 Task: For heading Use Pacifico.  font size for heading20,  'Change the font style of data to'Pacifico and font size to 12,  Change the alignment of both headline & data to Align center.  In the sheet   Synergy Sales   book
Action: Mouse moved to (37, 185)
Screenshot: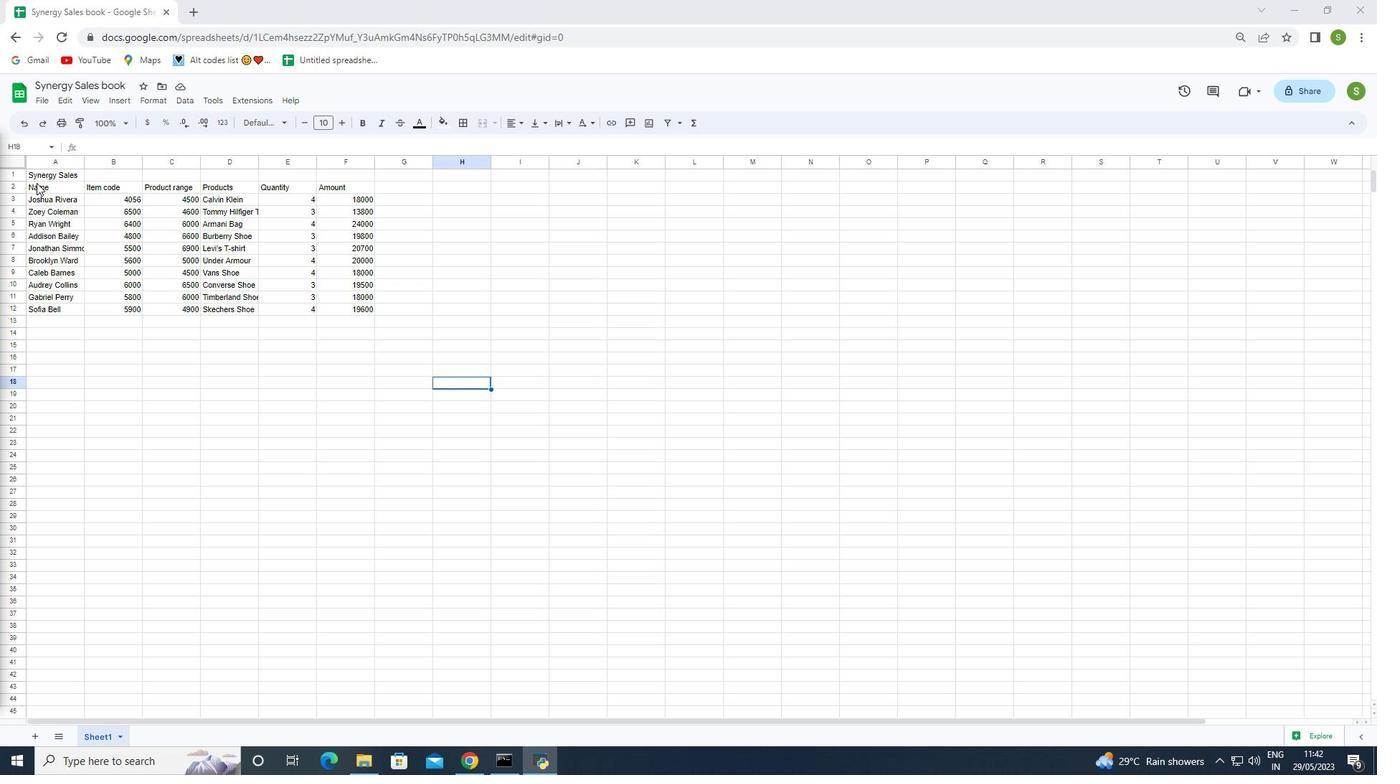 
Action: Mouse pressed left at (37, 185)
Screenshot: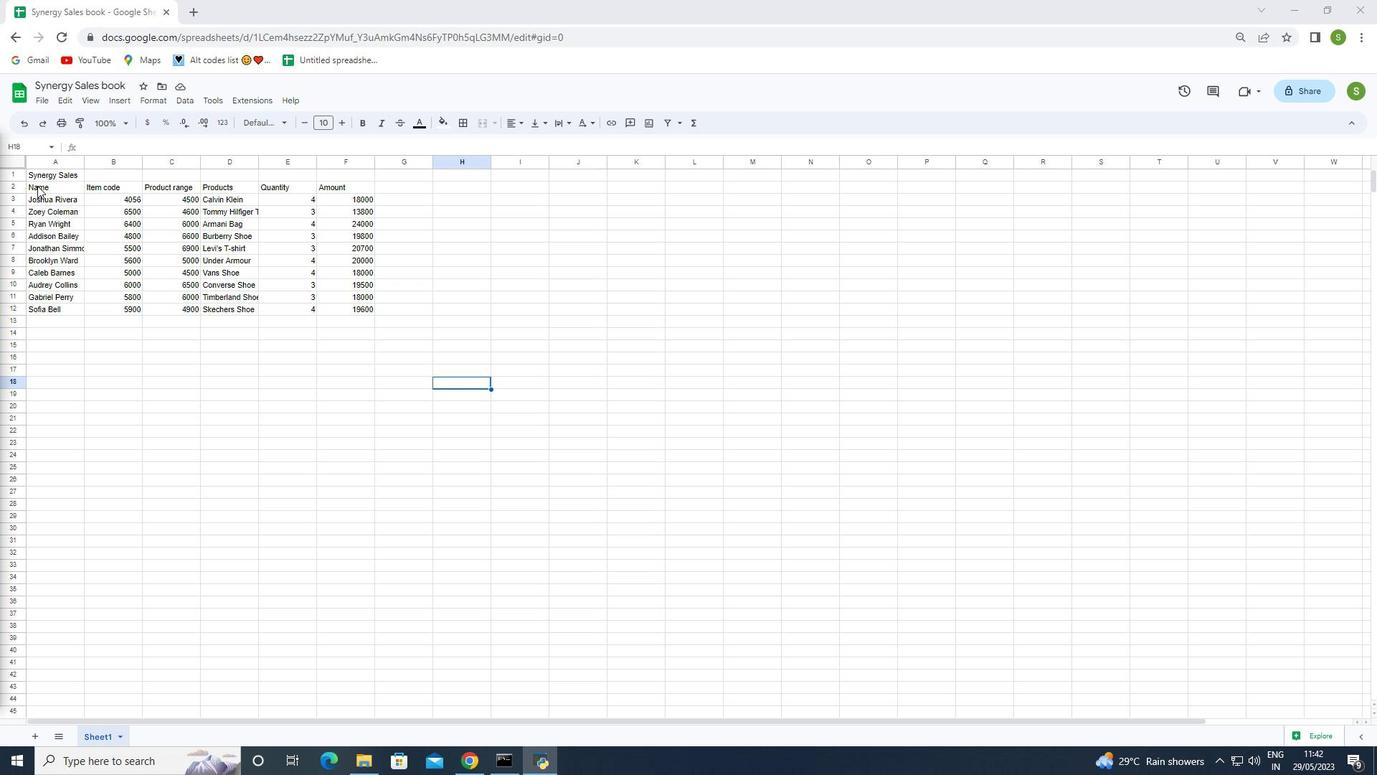 
Action: Mouse moved to (265, 127)
Screenshot: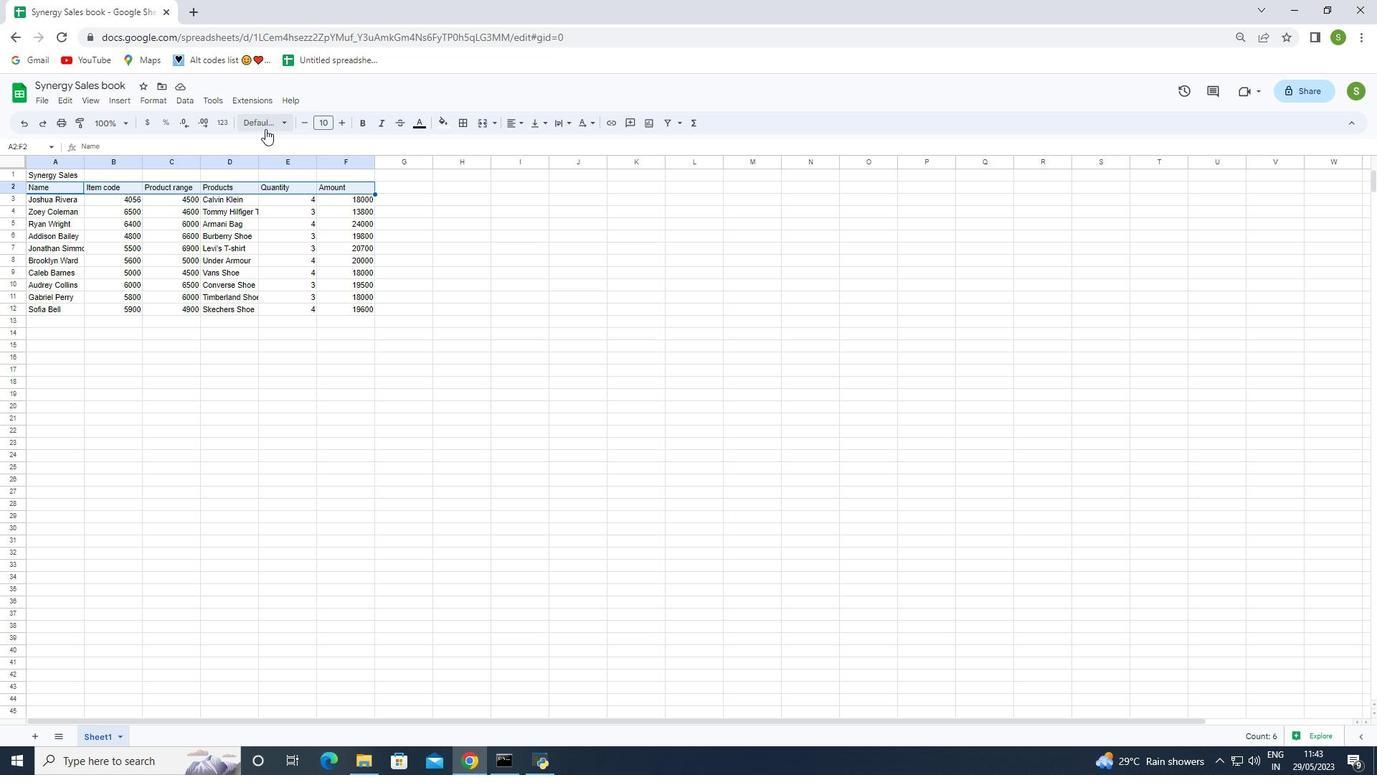 
Action: Mouse pressed left at (265, 127)
Screenshot: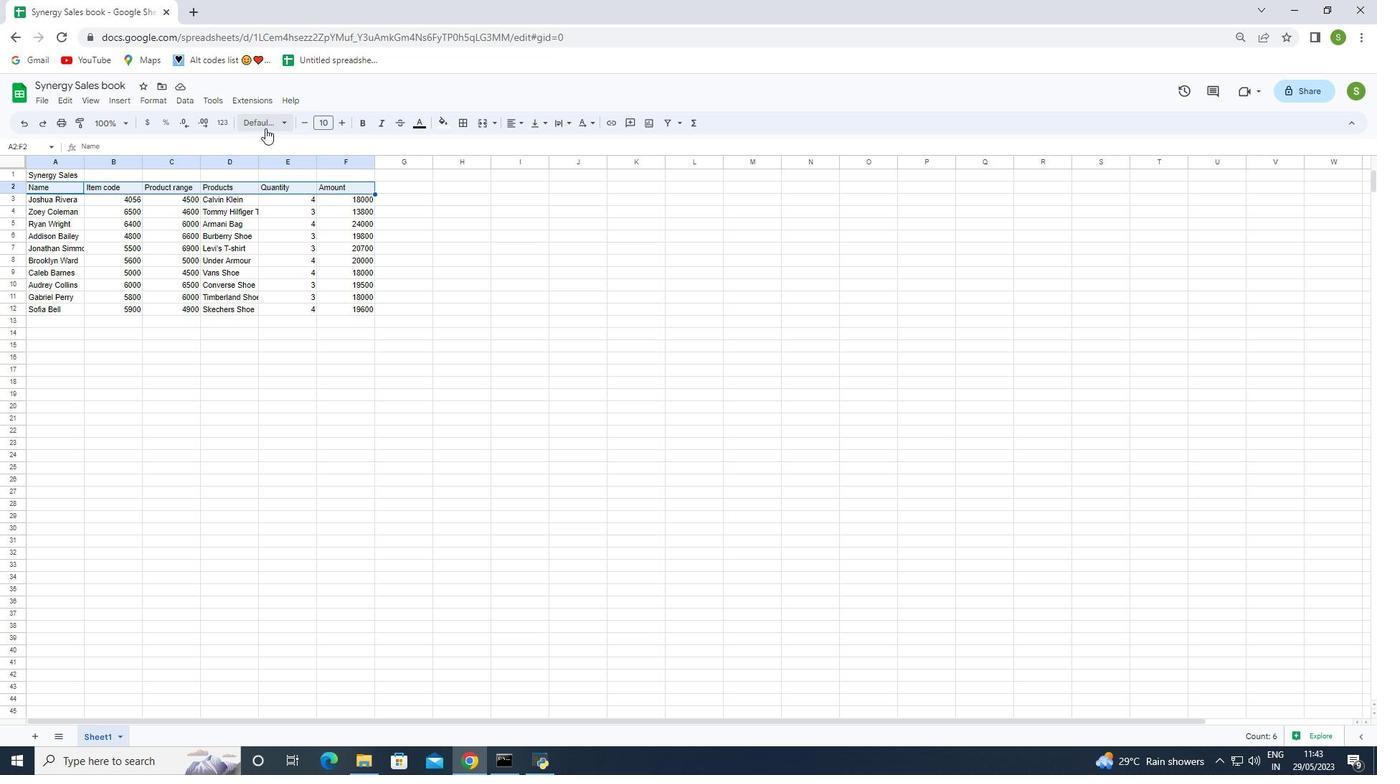 
Action: Mouse moved to (278, 279)
Screenshot: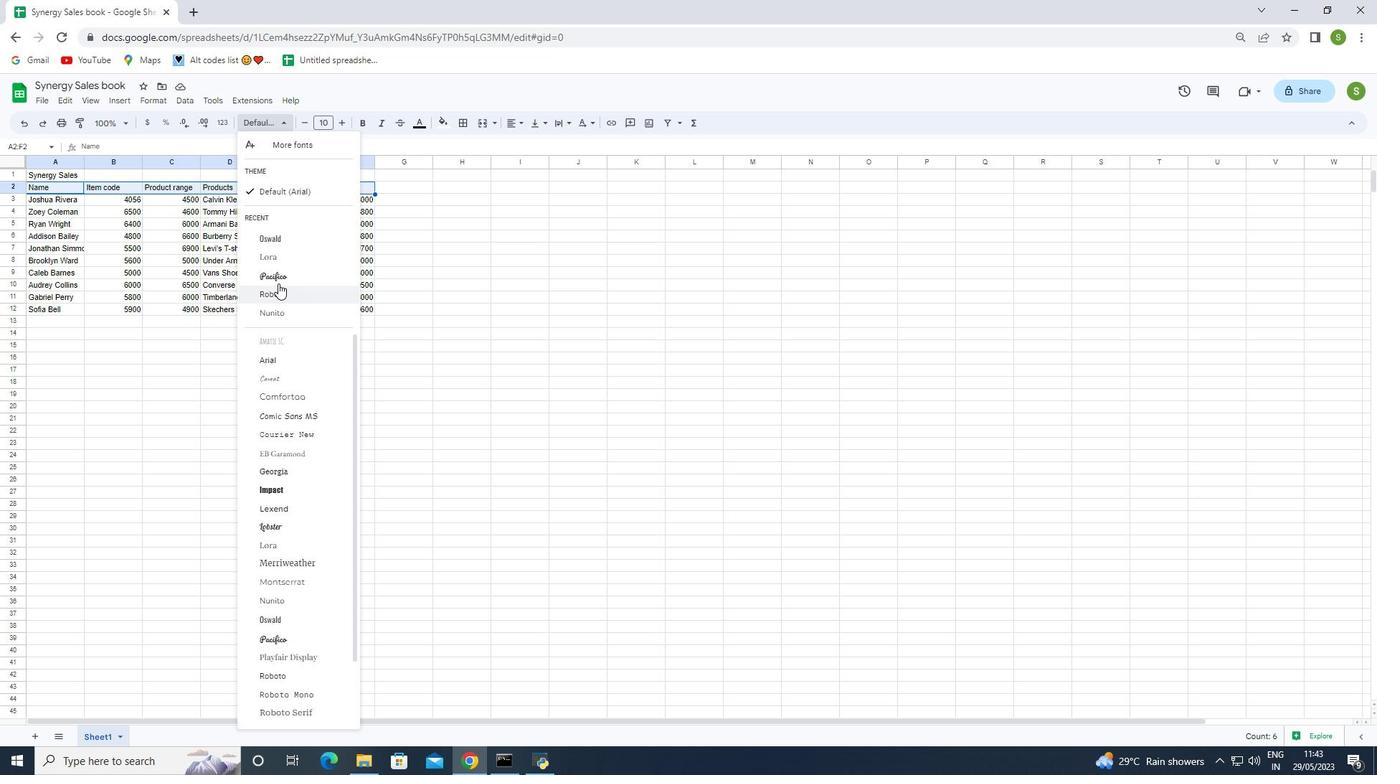 
Action: Mouse pressed left at (278, 279)
Screenshot: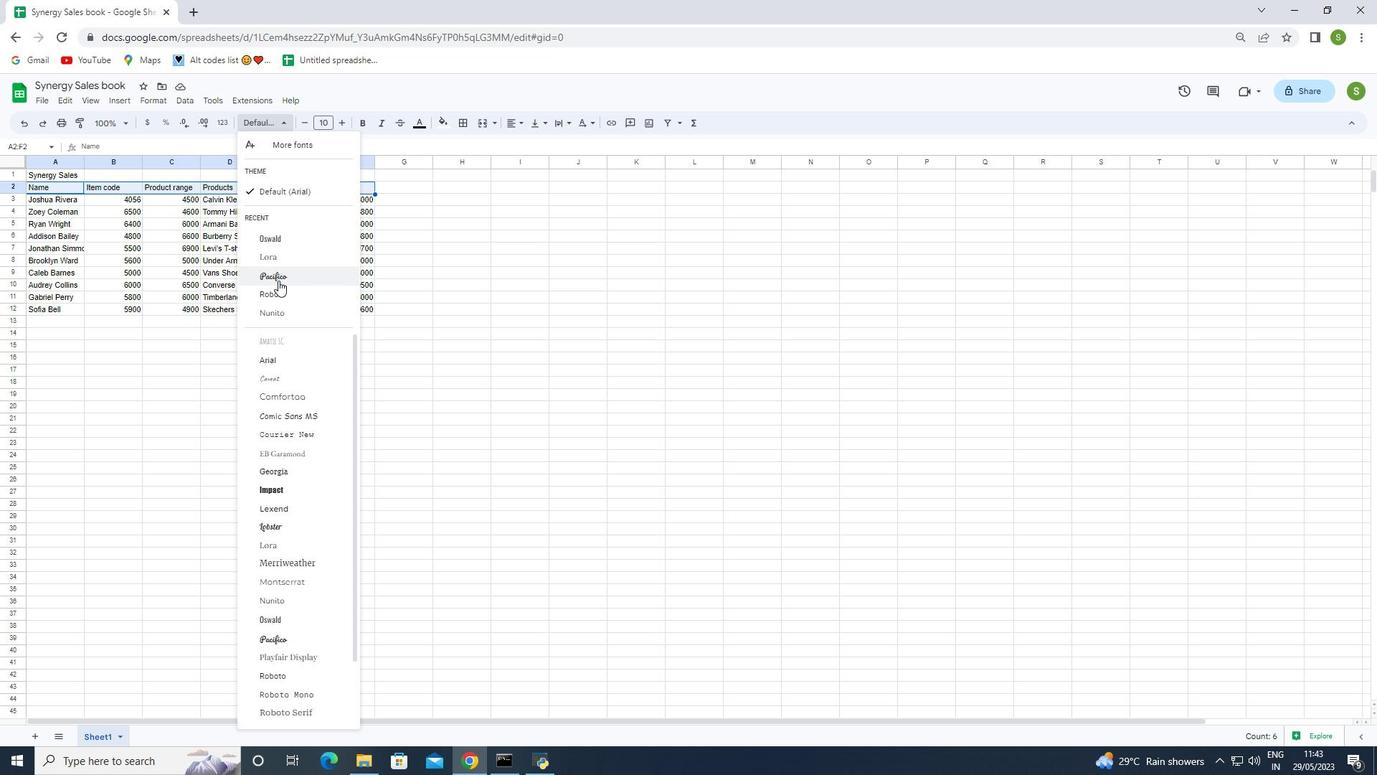 
Action: Mouse moved to (343, 121)
Screenshot: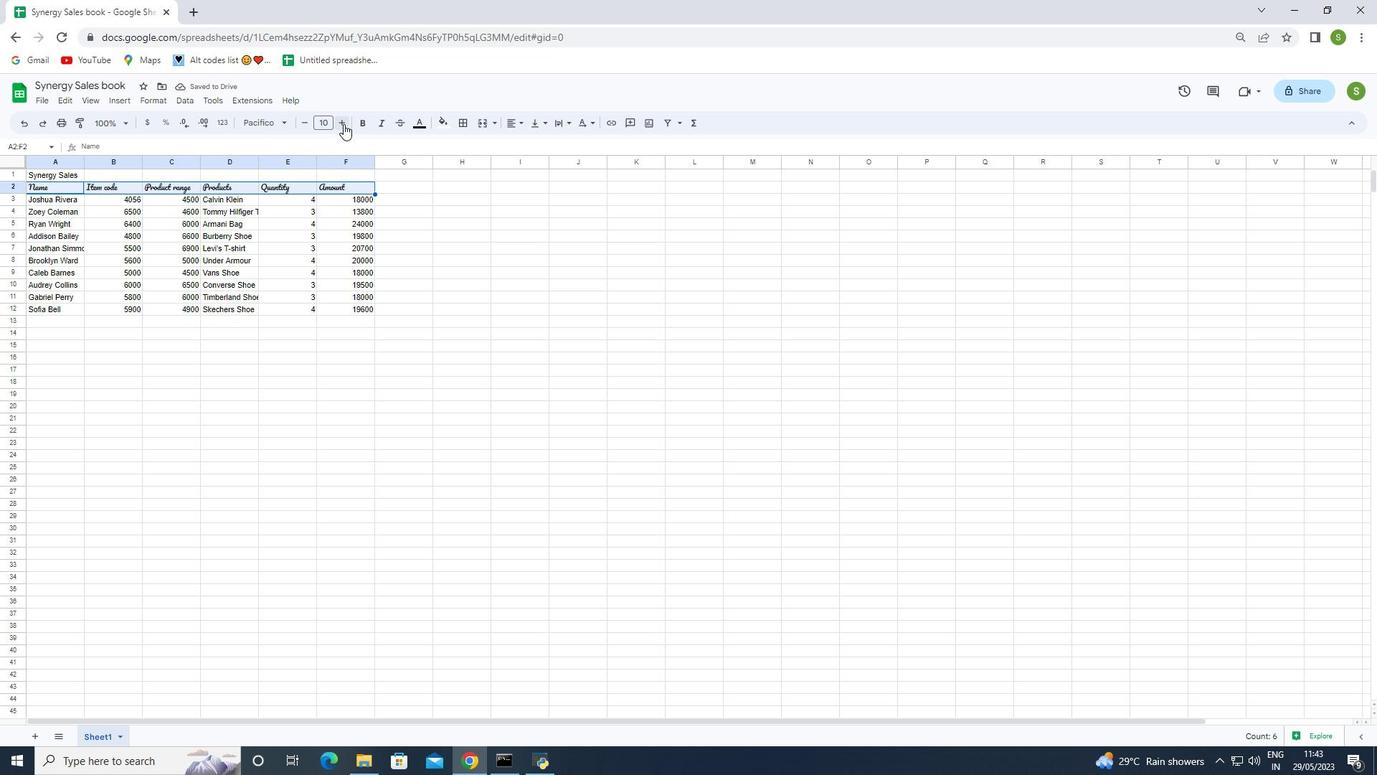 
Action: Mouse pressed left at (343, 121)
Screenshot: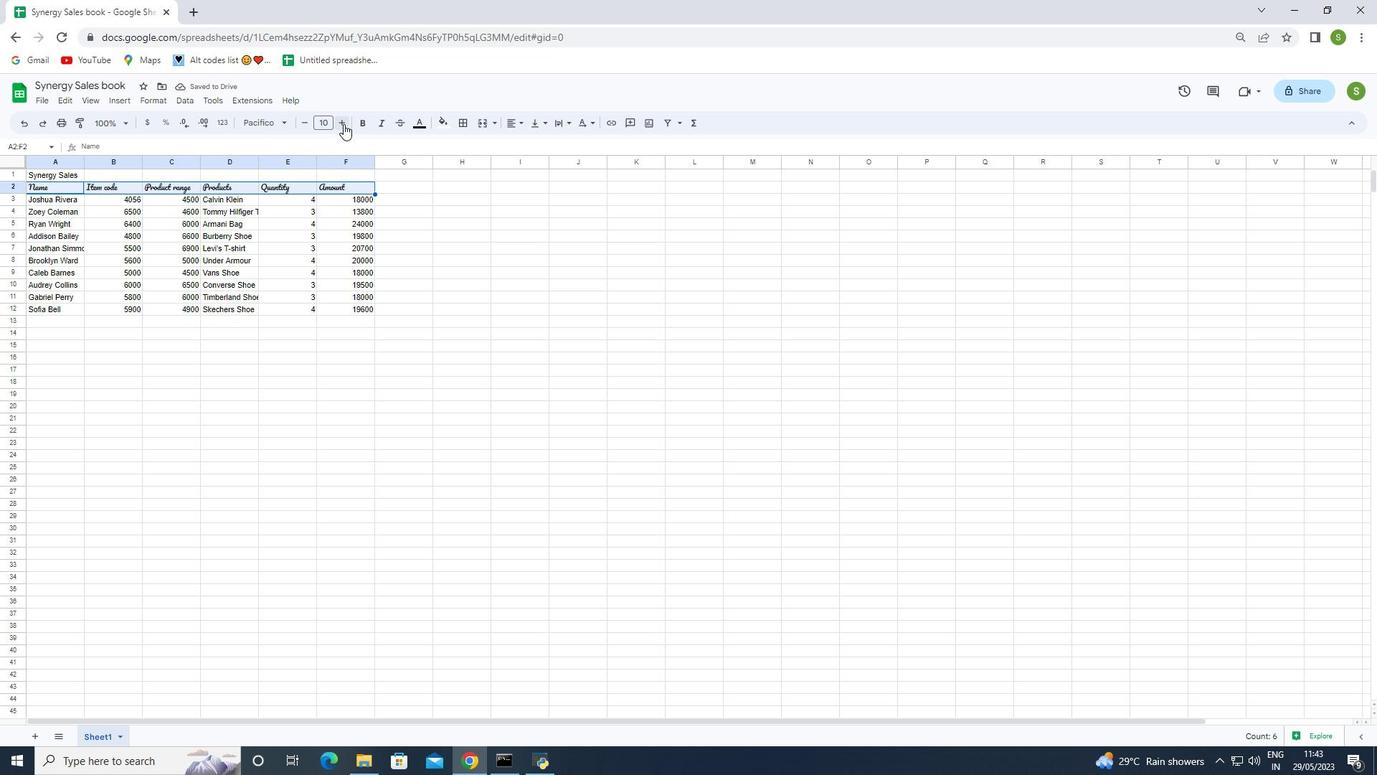 
Action: Mouse pressed left at (343, 121)
Screenshot: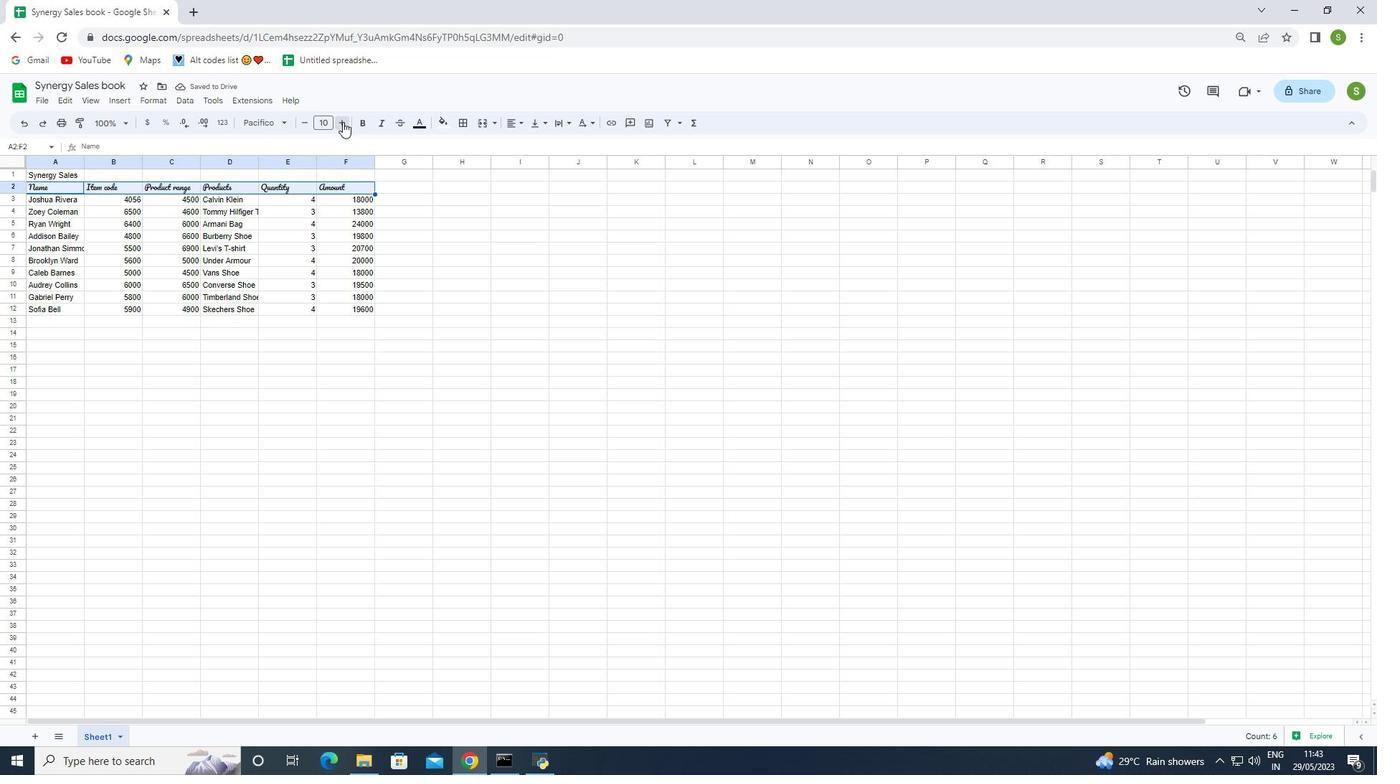 
Action: Mouse pressed left at (343, 121)
Screenshot: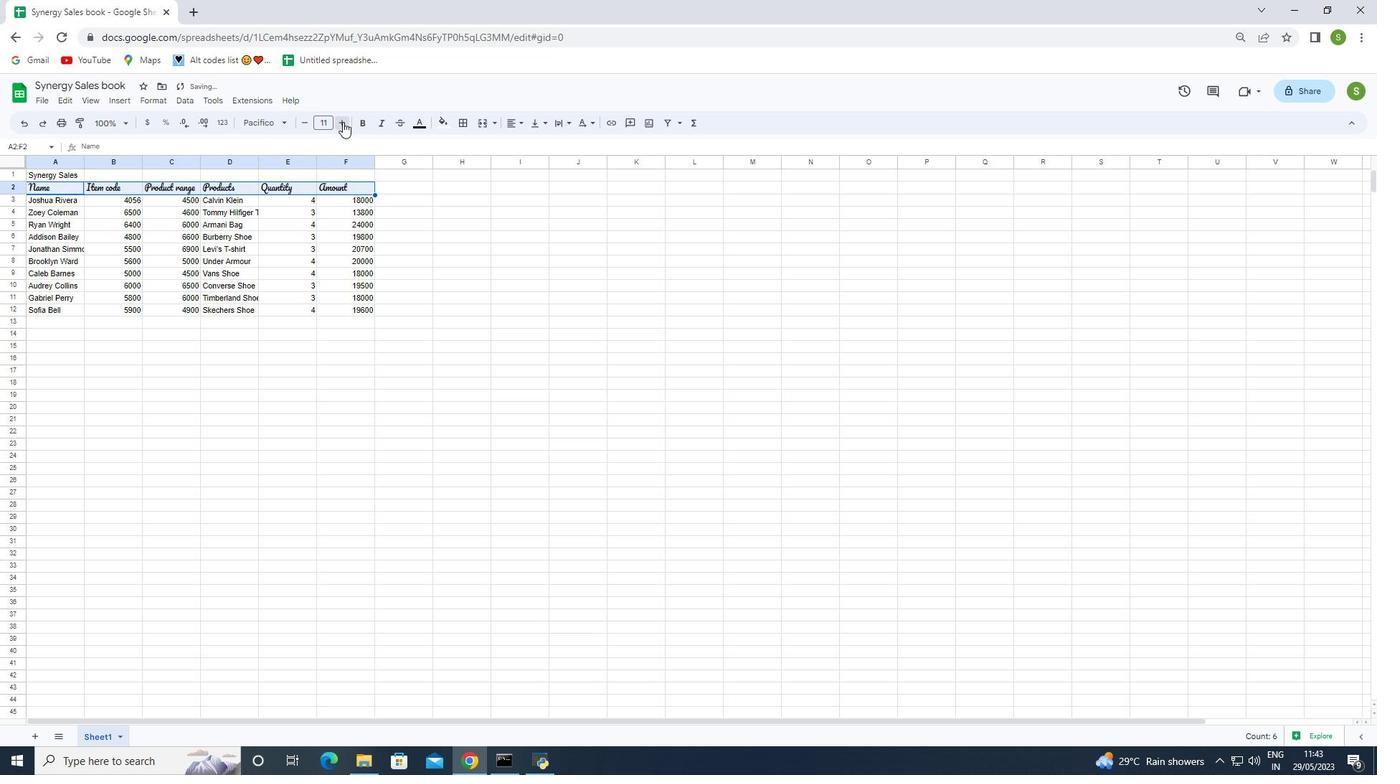 
Action: Mouse pressed left at (343, 121)
Screenshot: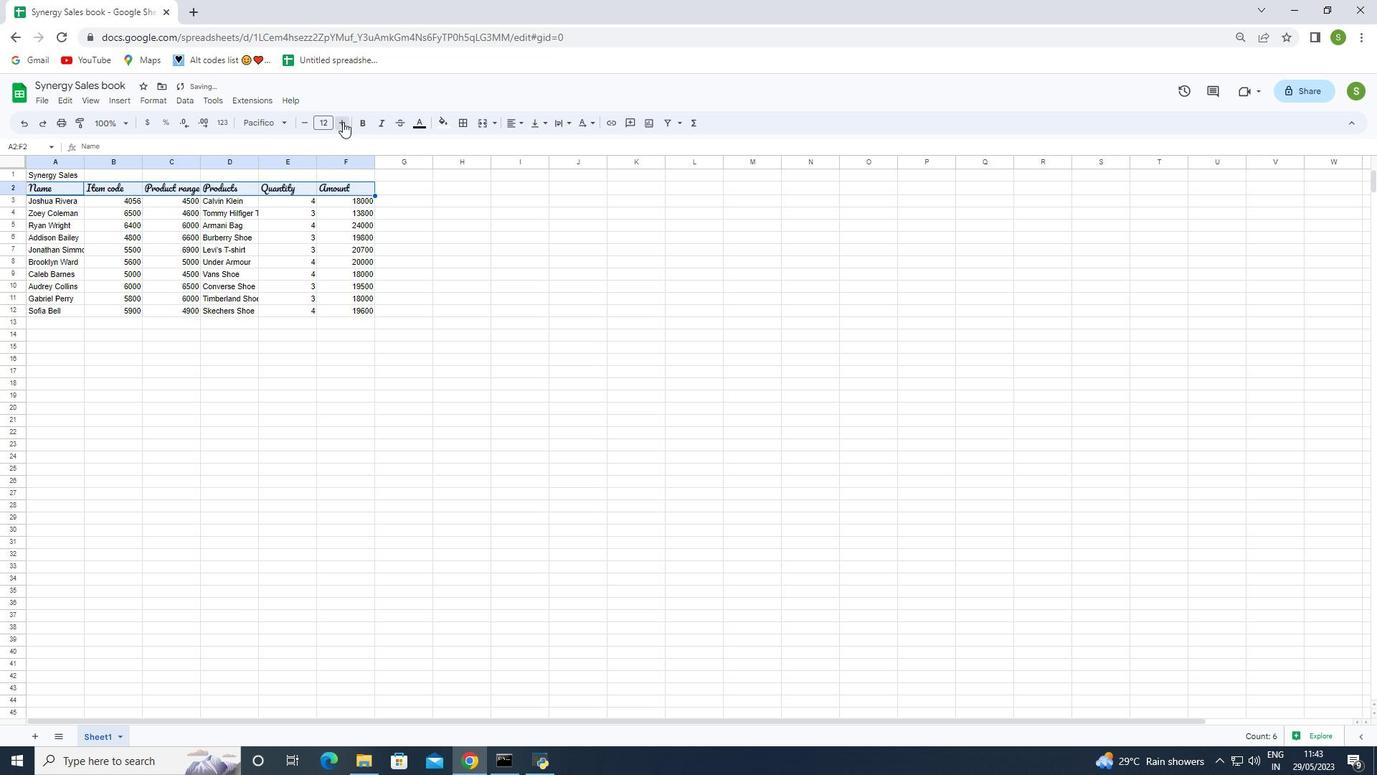
Action: Mouse pressed left at (343, 121)
Screenshot: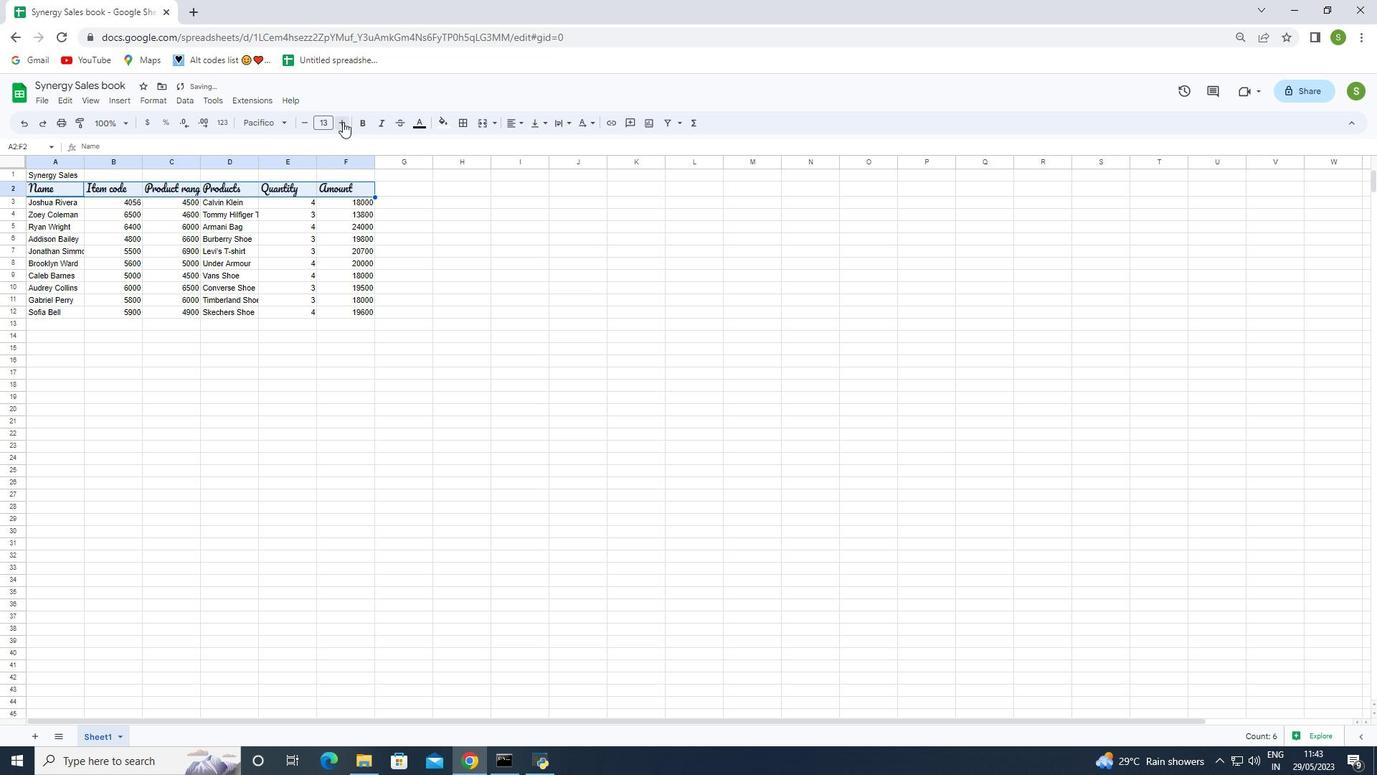 
Action: Mouse pressed left at (343, 121)
Screenshot: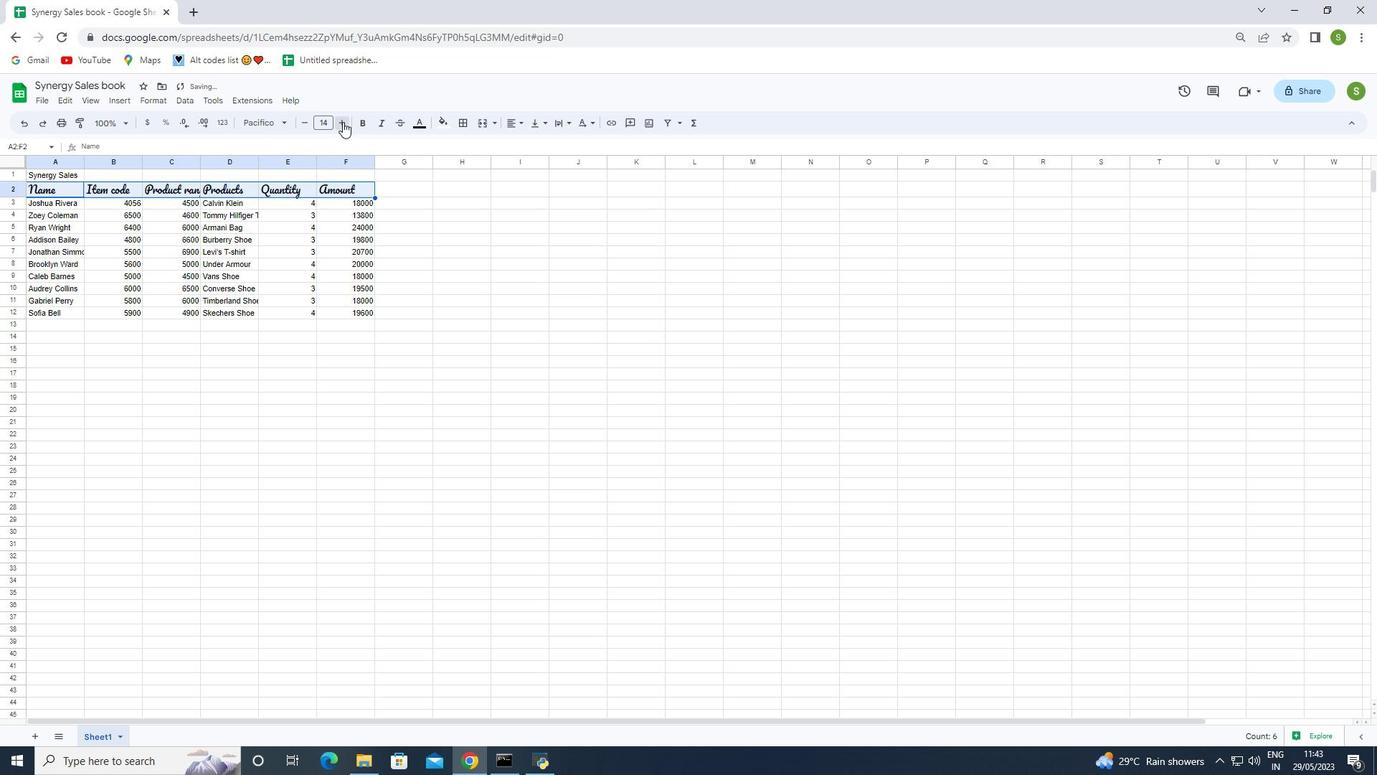 
Action: Mouse pressed left at (343, 121)
Screenshot: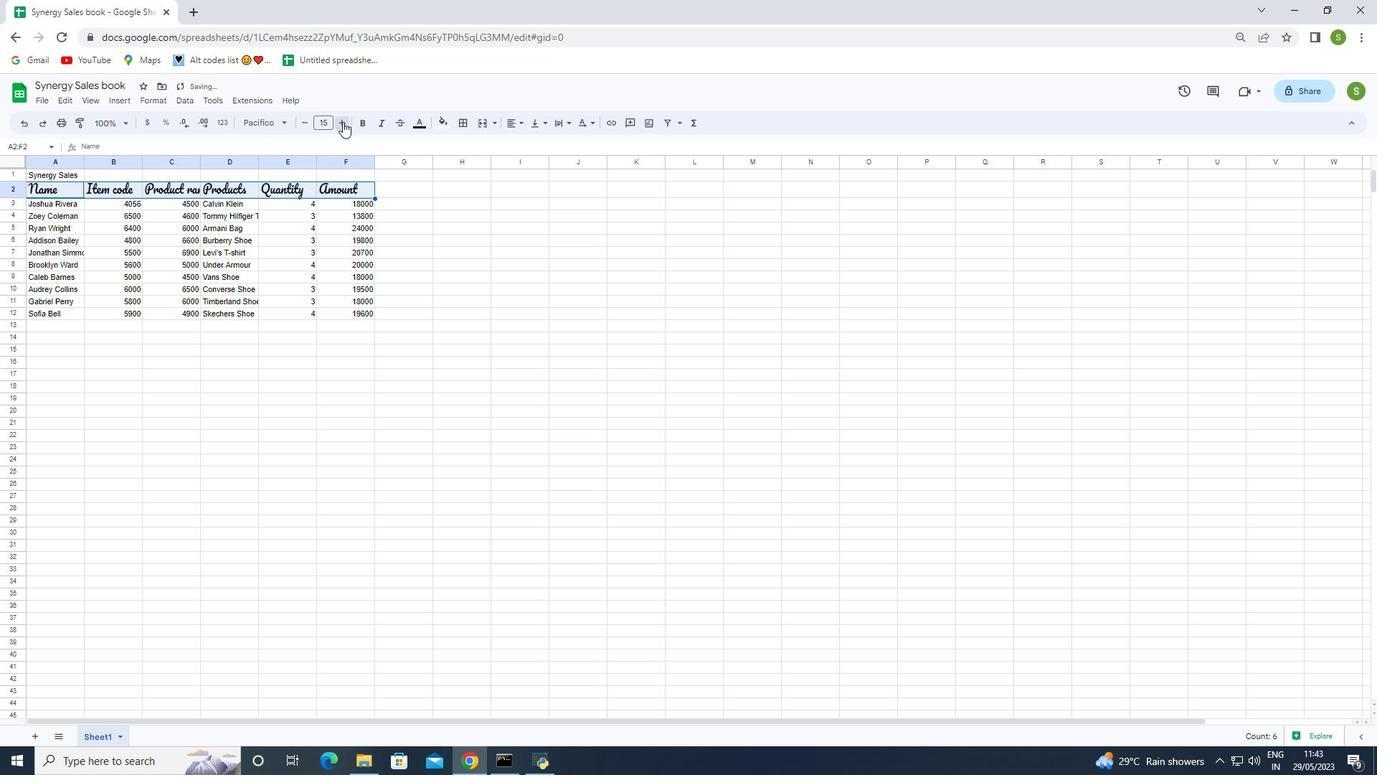 
Action: Mouse pressed left at (343, 121)
Screenshot: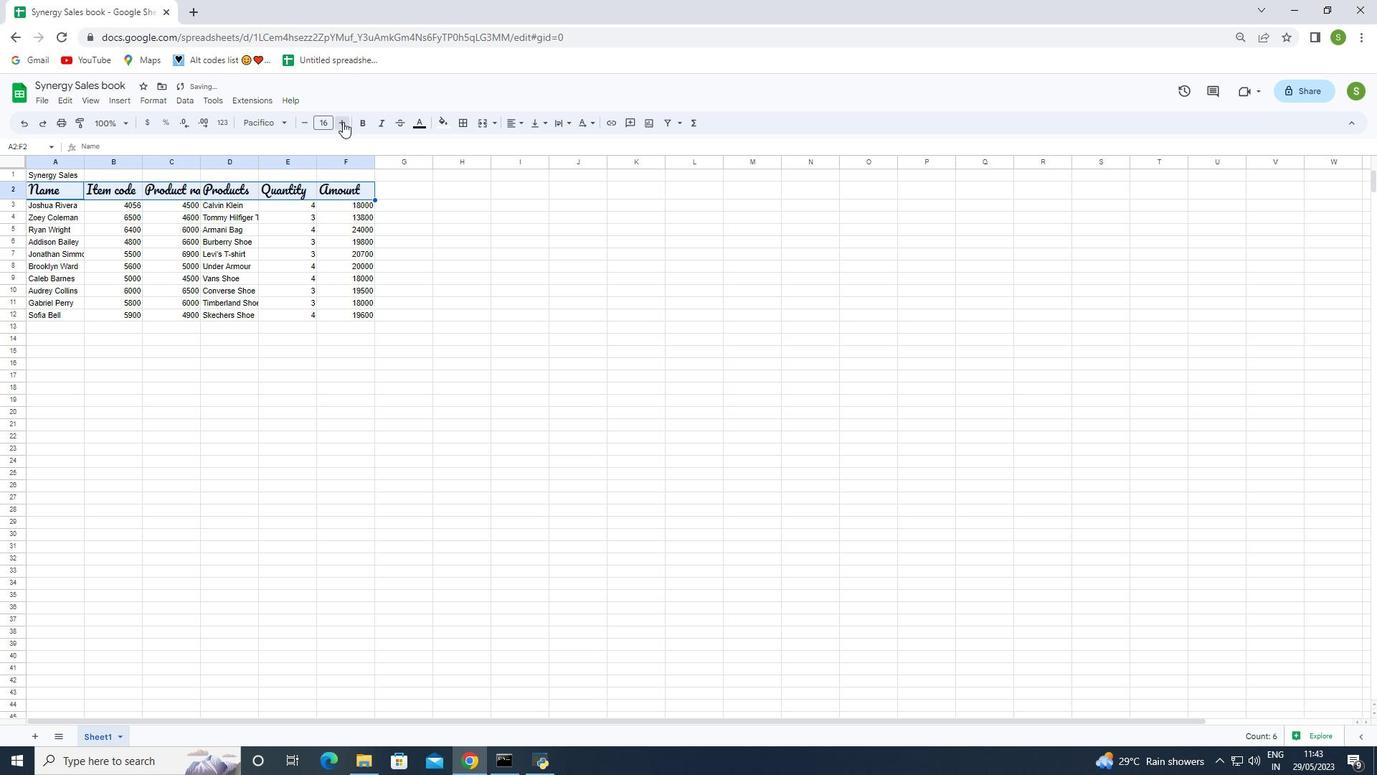 
Action: Mouse pressed left at (343, 121)
Screenshot: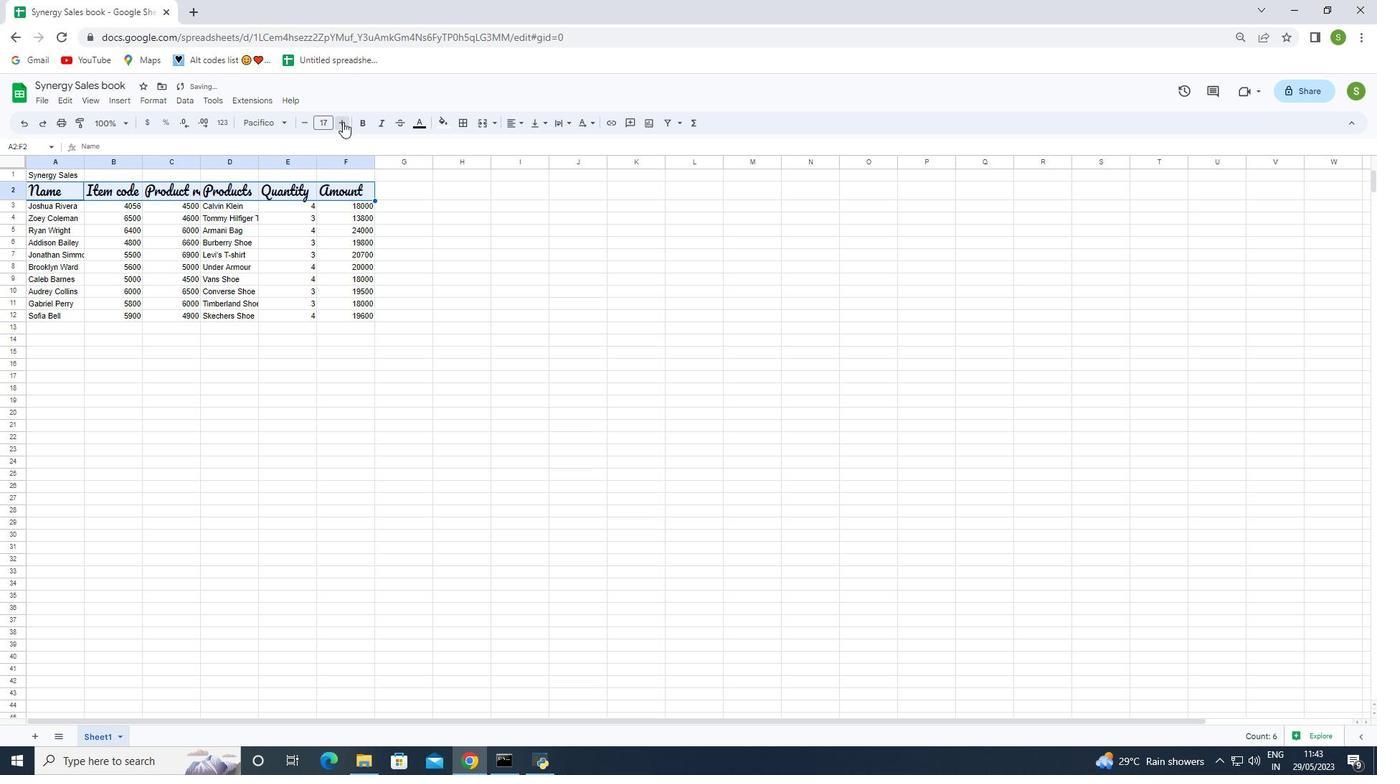
Action: Mouse pressed left at (343, 121)
Screenshot: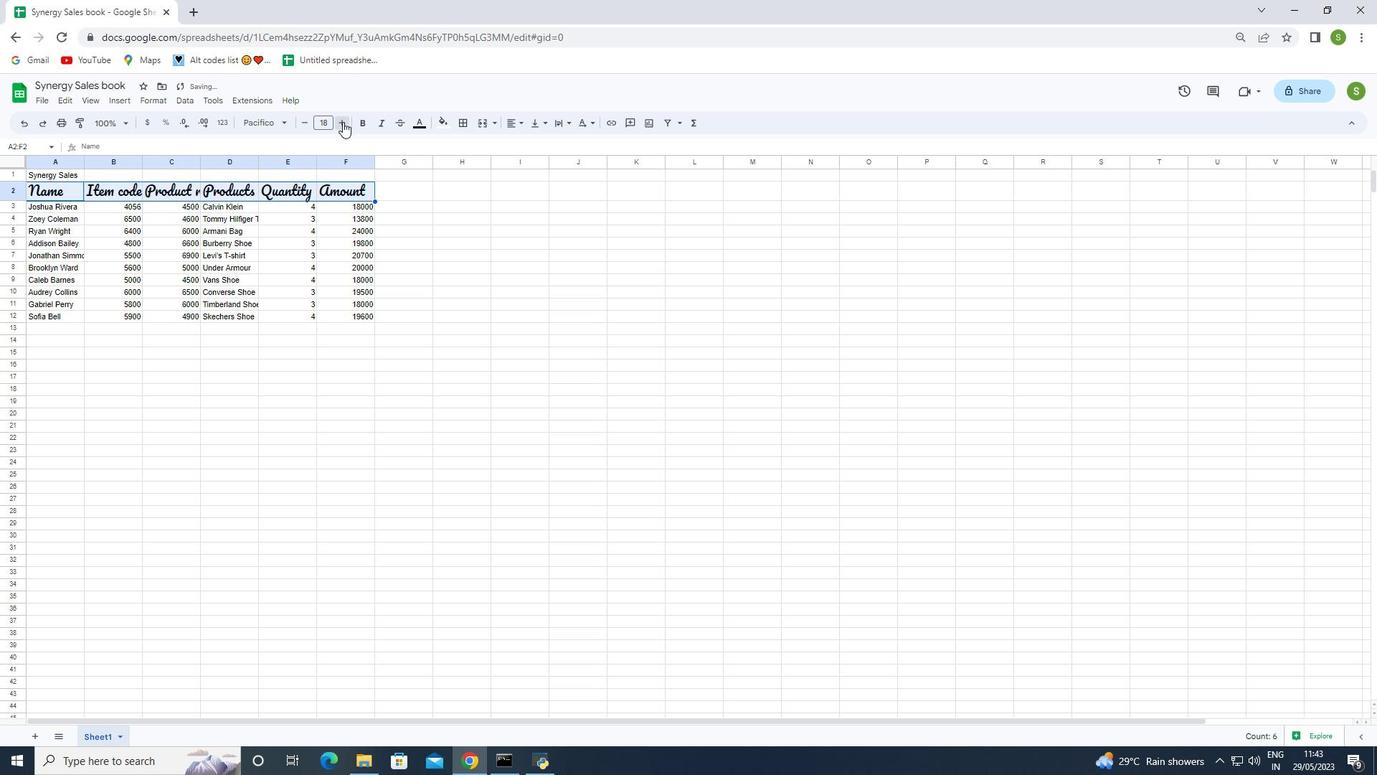 
Action: Mouse moved to (38, 210)
Screenshot: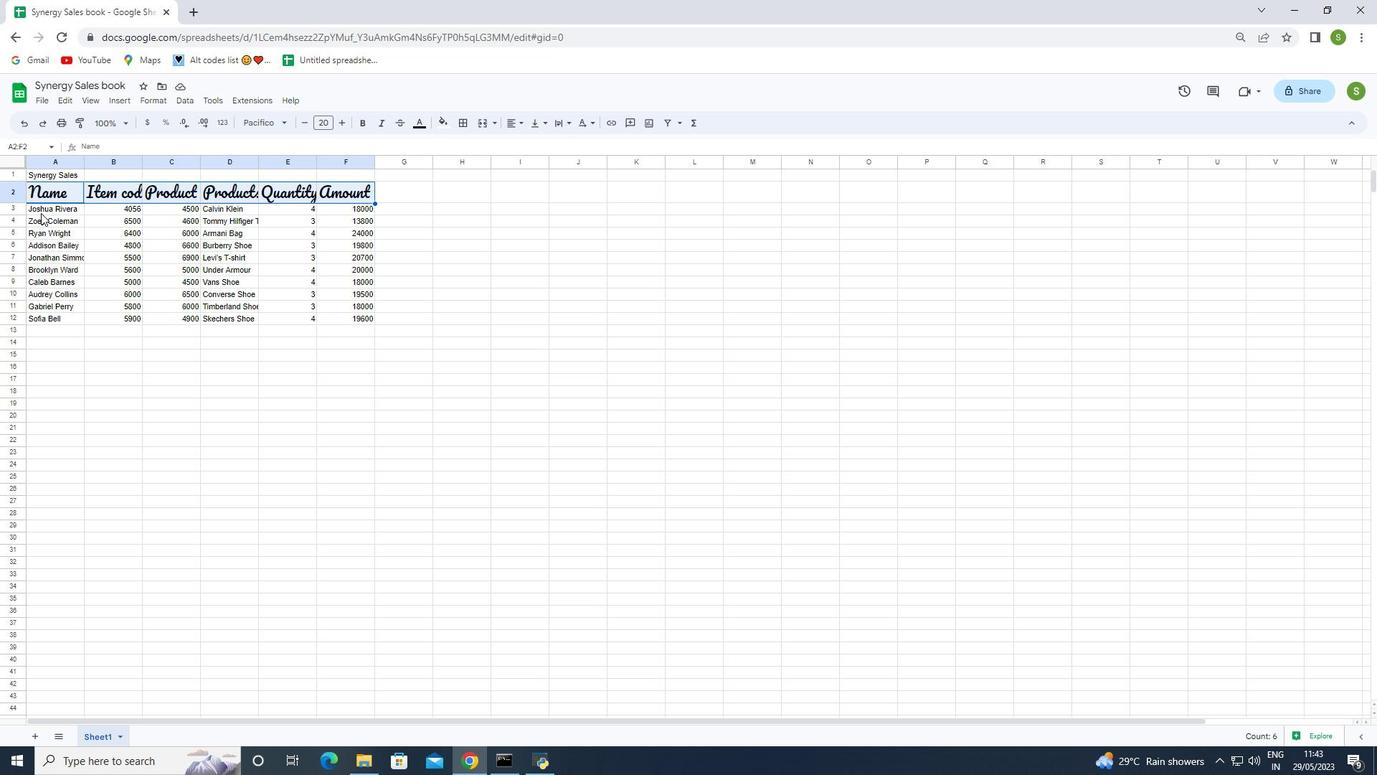 
Action: Mouse pressed left at (38, 210)
Screenshot: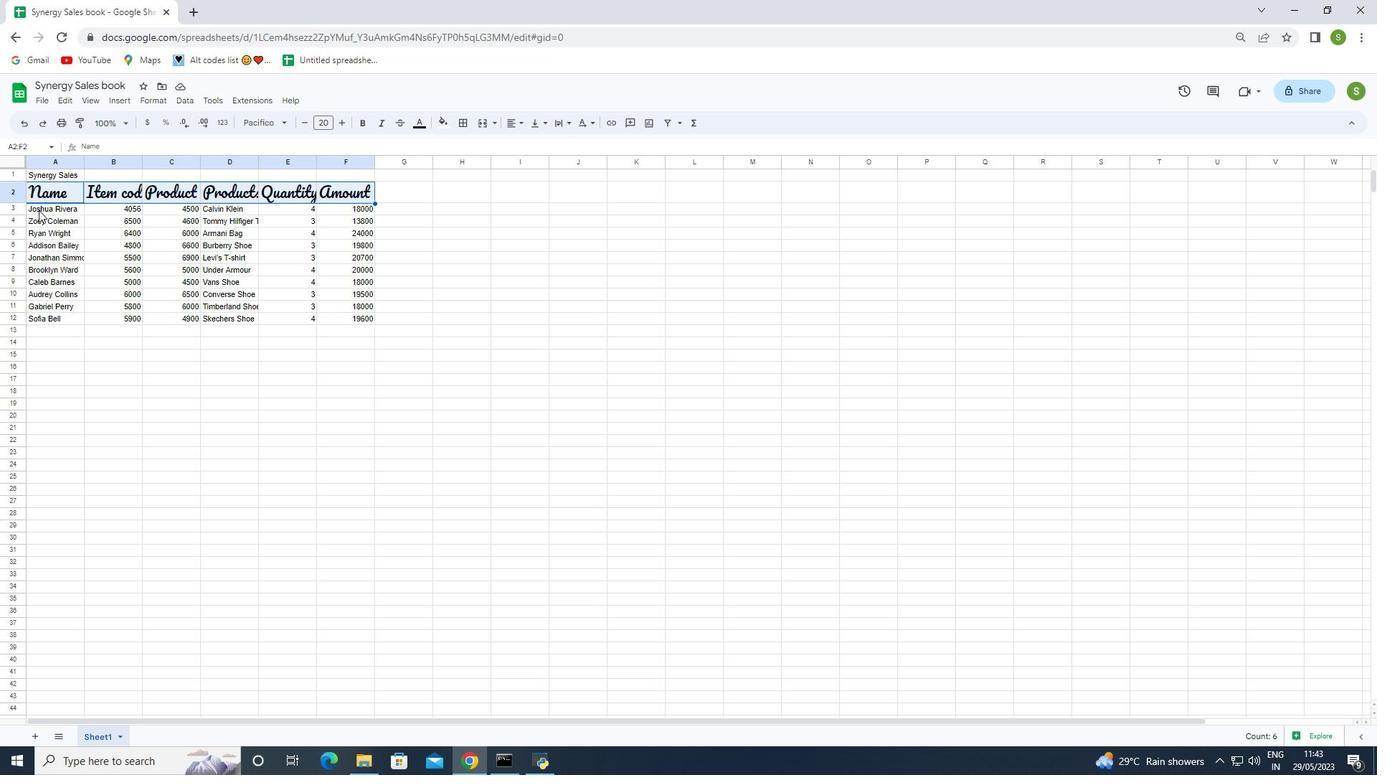 
Action: Mouse moved to (261, 126)
Screenshot: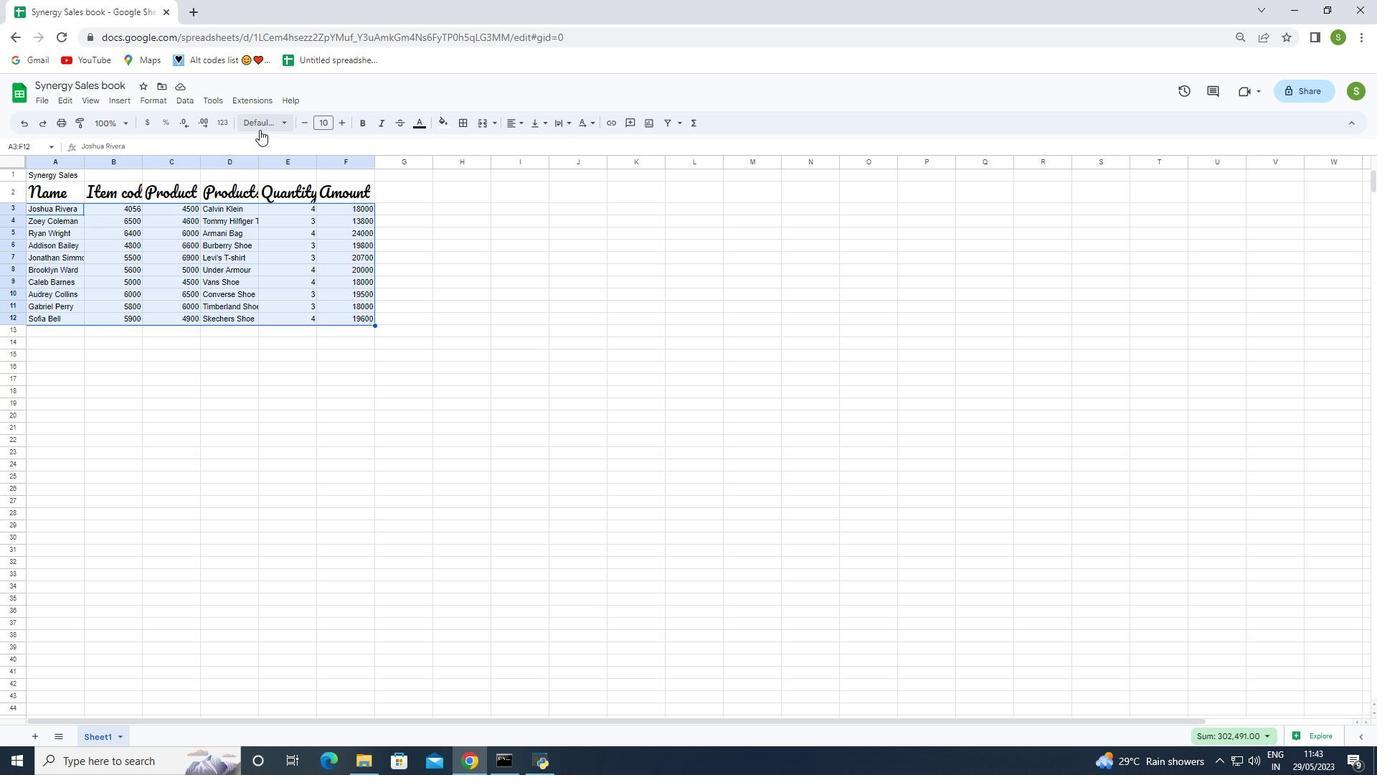 
Action: Mouse pressed left at (261, 126)
Screenshot: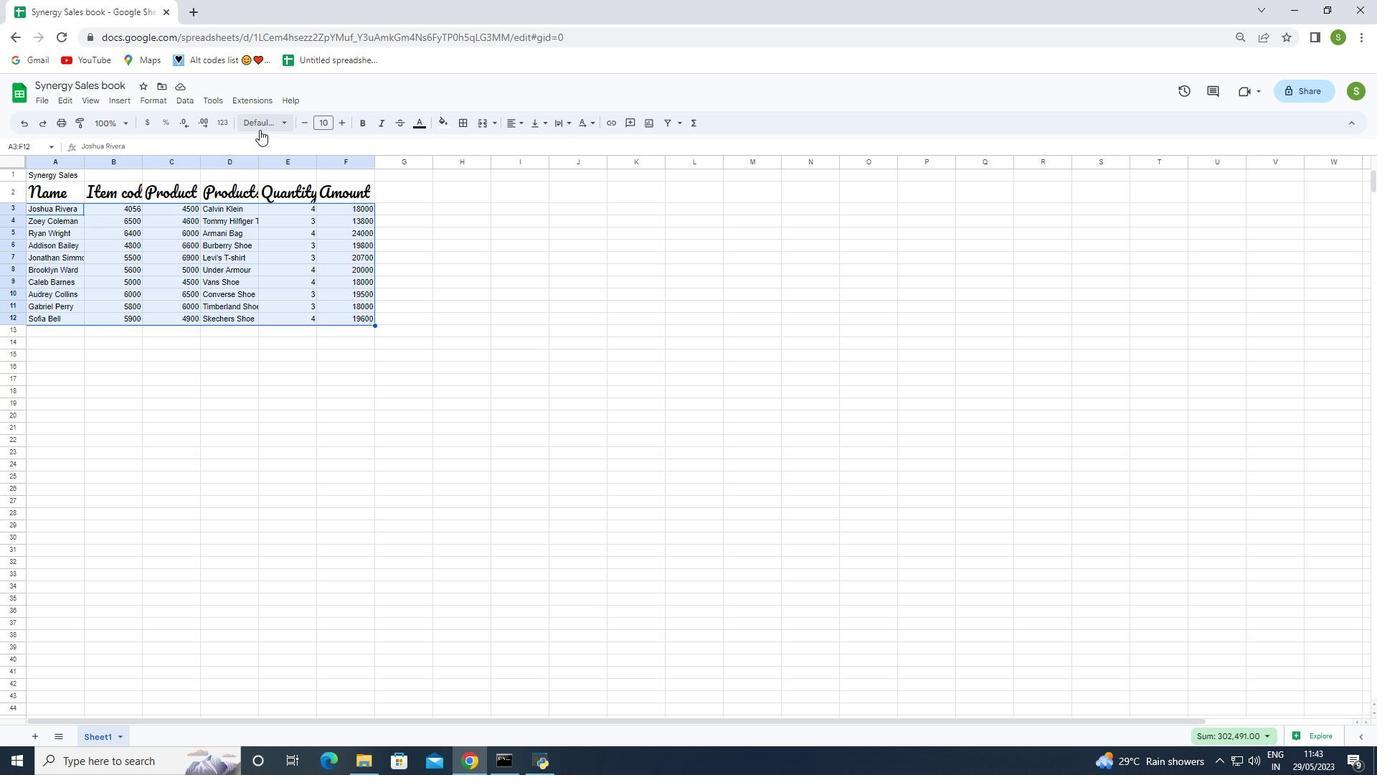 
Action: Mouse moved to (276, 240)
Screenshot: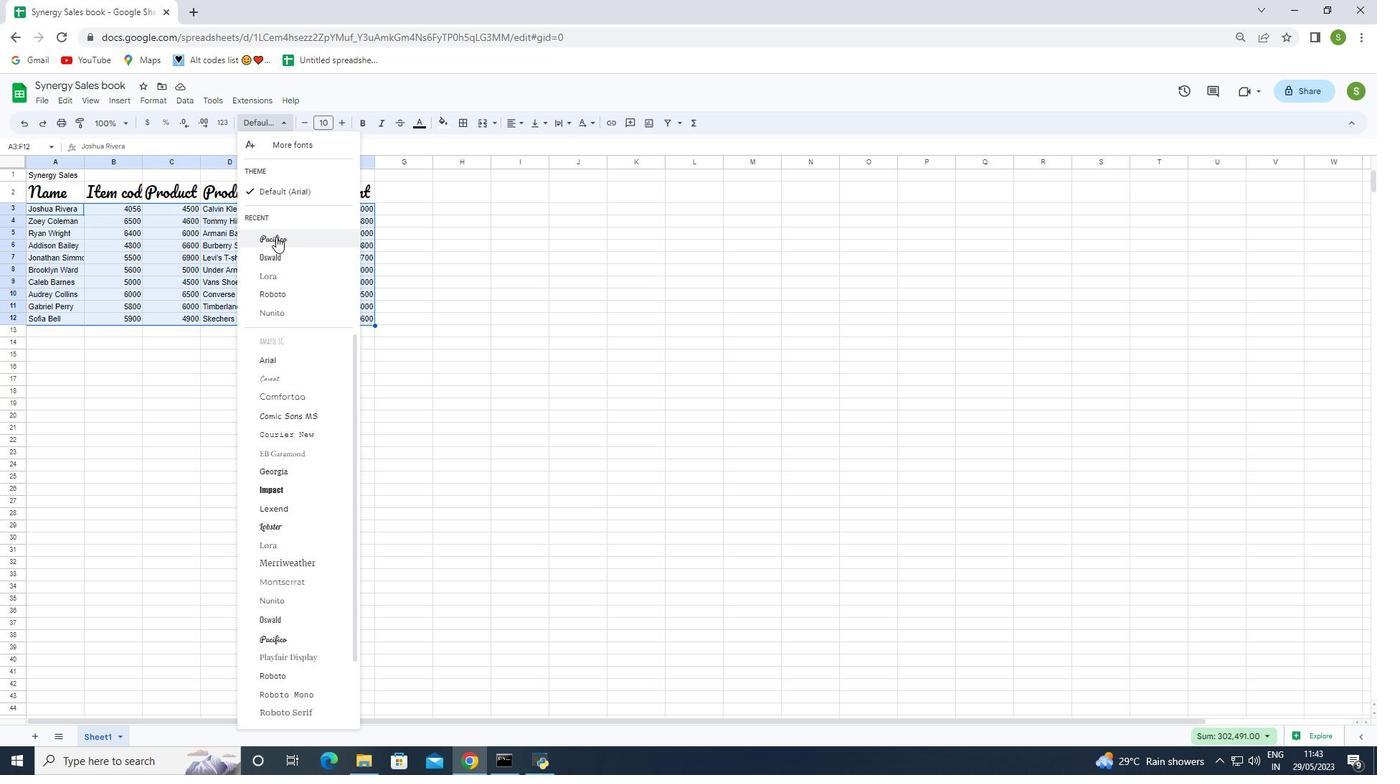 
Action: Mouse pressed left at (276, 240)
Screenshot: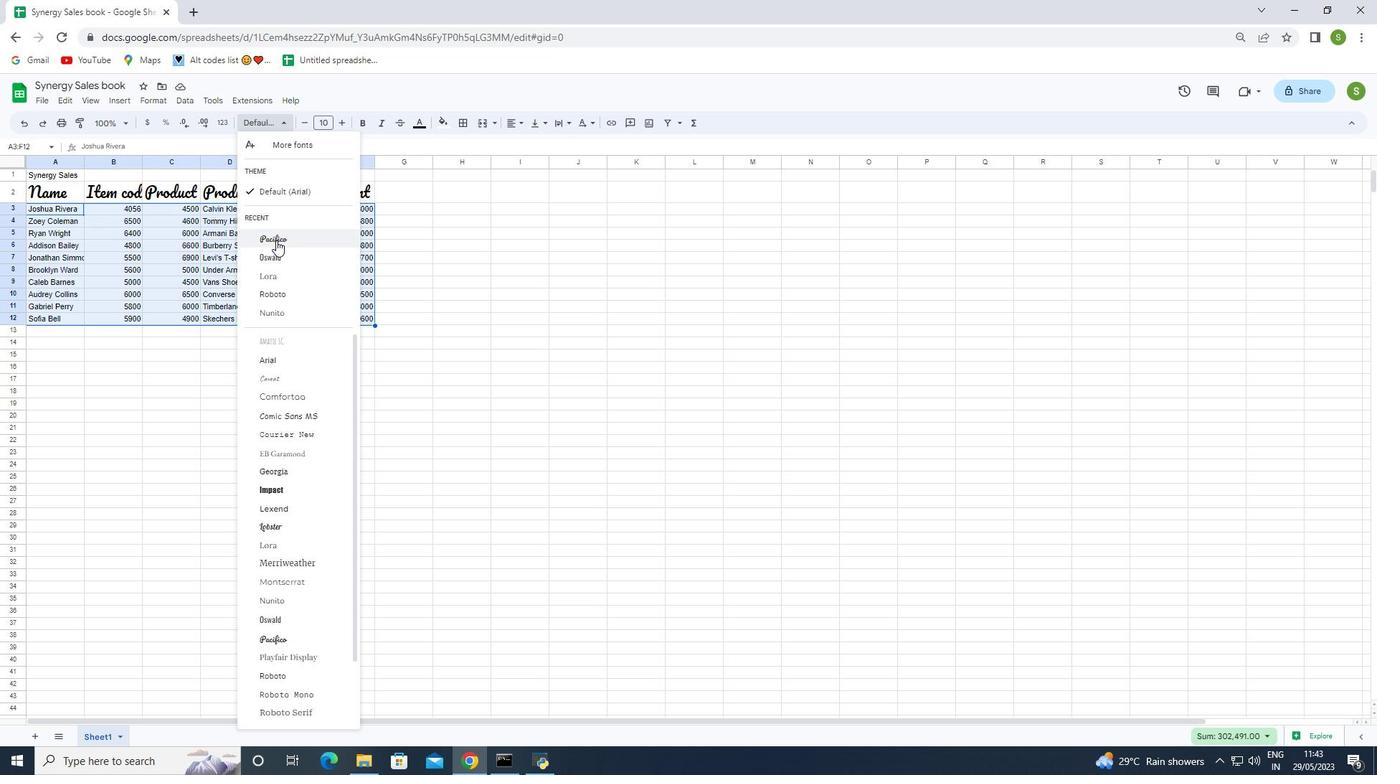 
Action: Mouse moved to (339, 126)
Screenshot: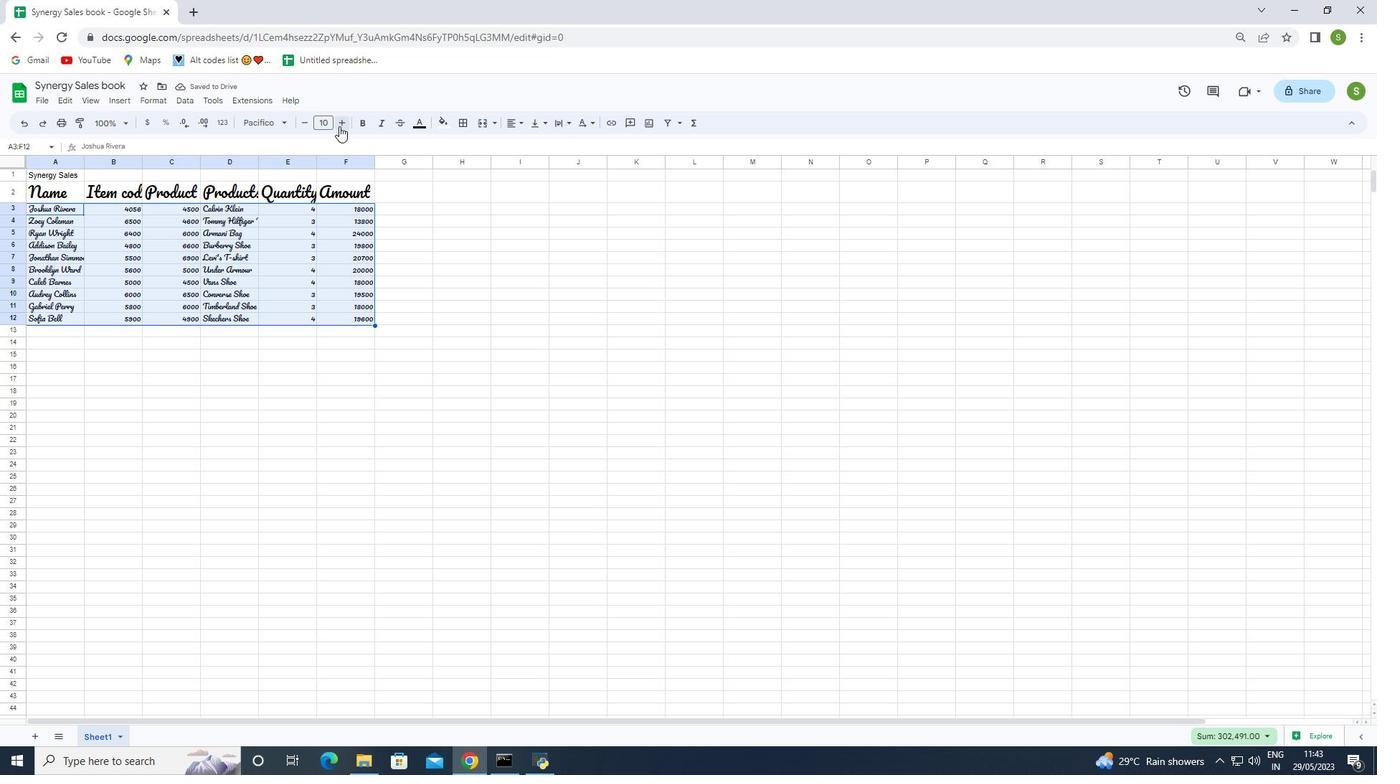 
Action: Mouse pressed left at (339, 126)
Screenshot: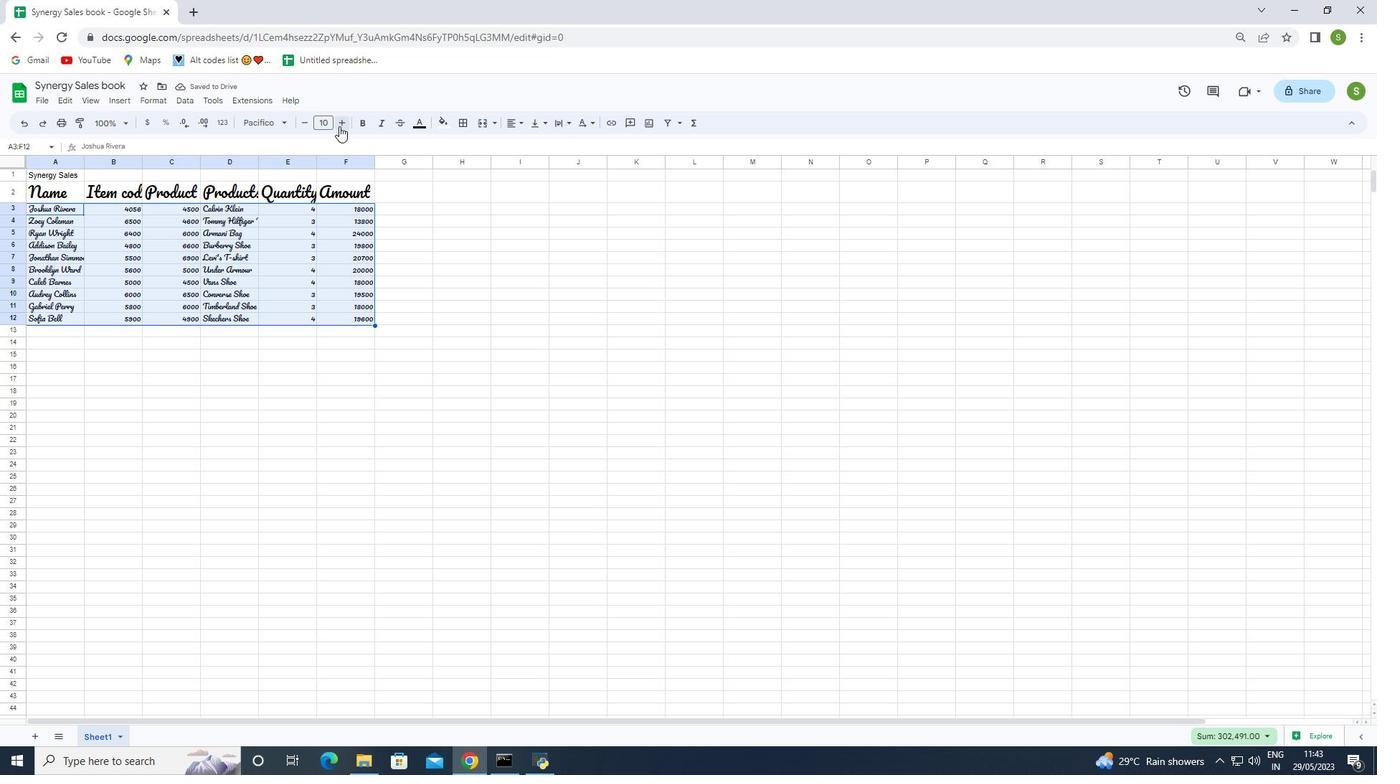 
Action: Mouse pressed left at (339, 126)
Screenshot: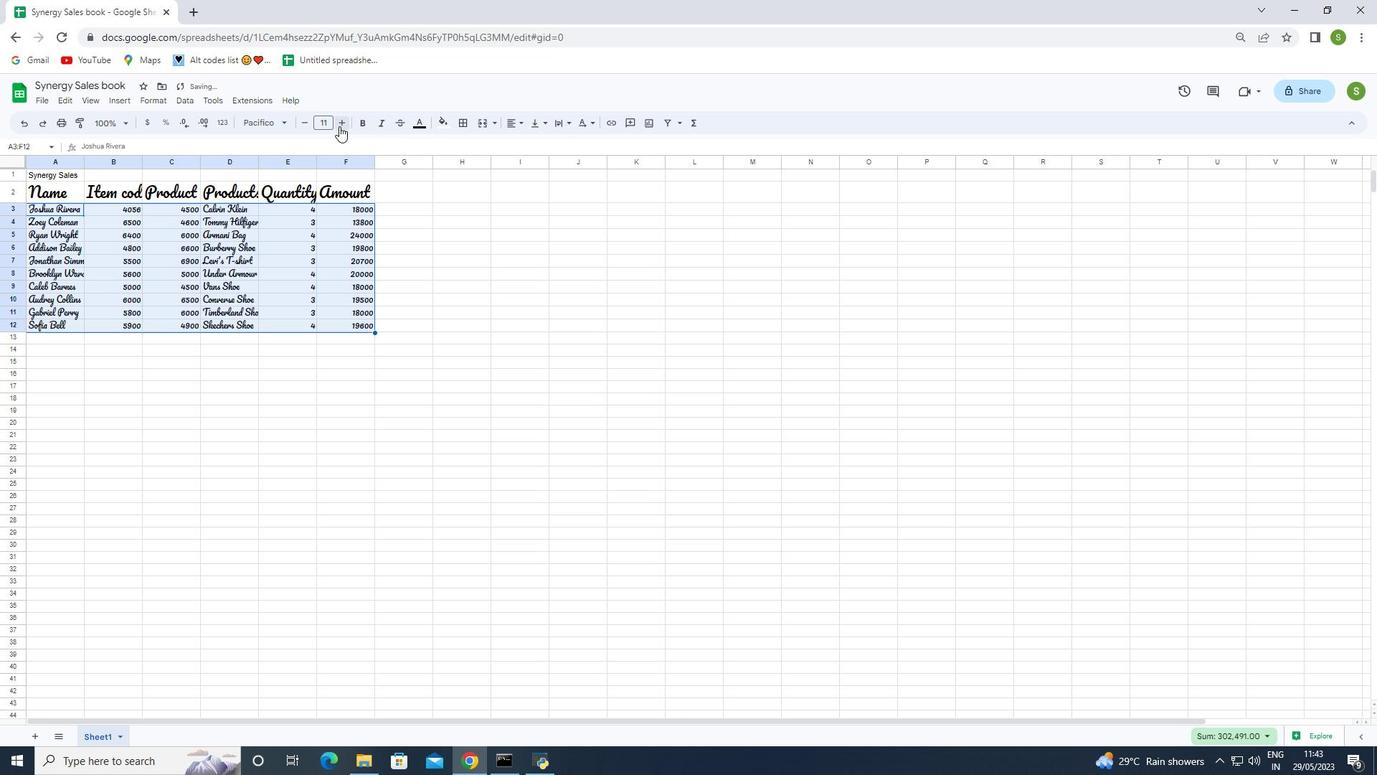 
Action: Mouse moved to (304, 391)
Screenshot: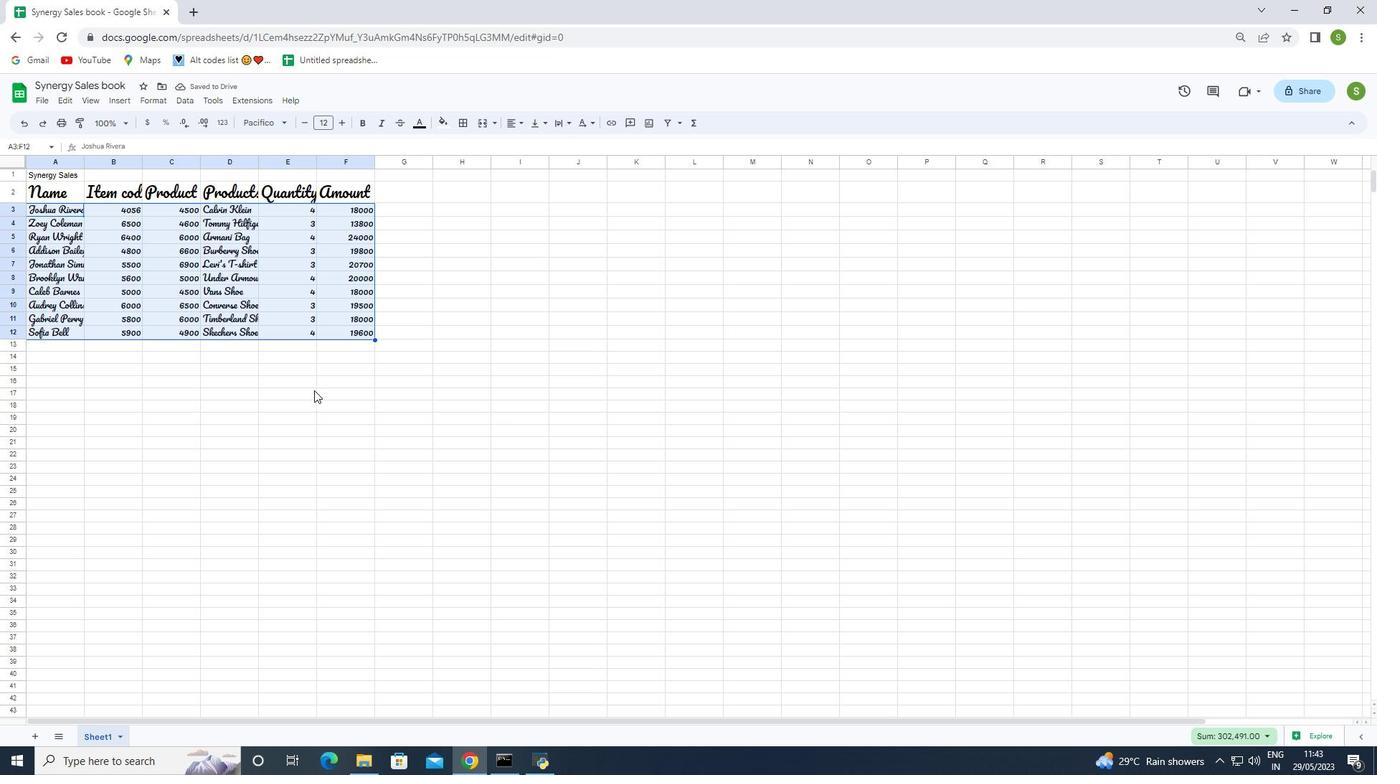 
Action: Mouse pressed left at (304, 391)
Screenshot: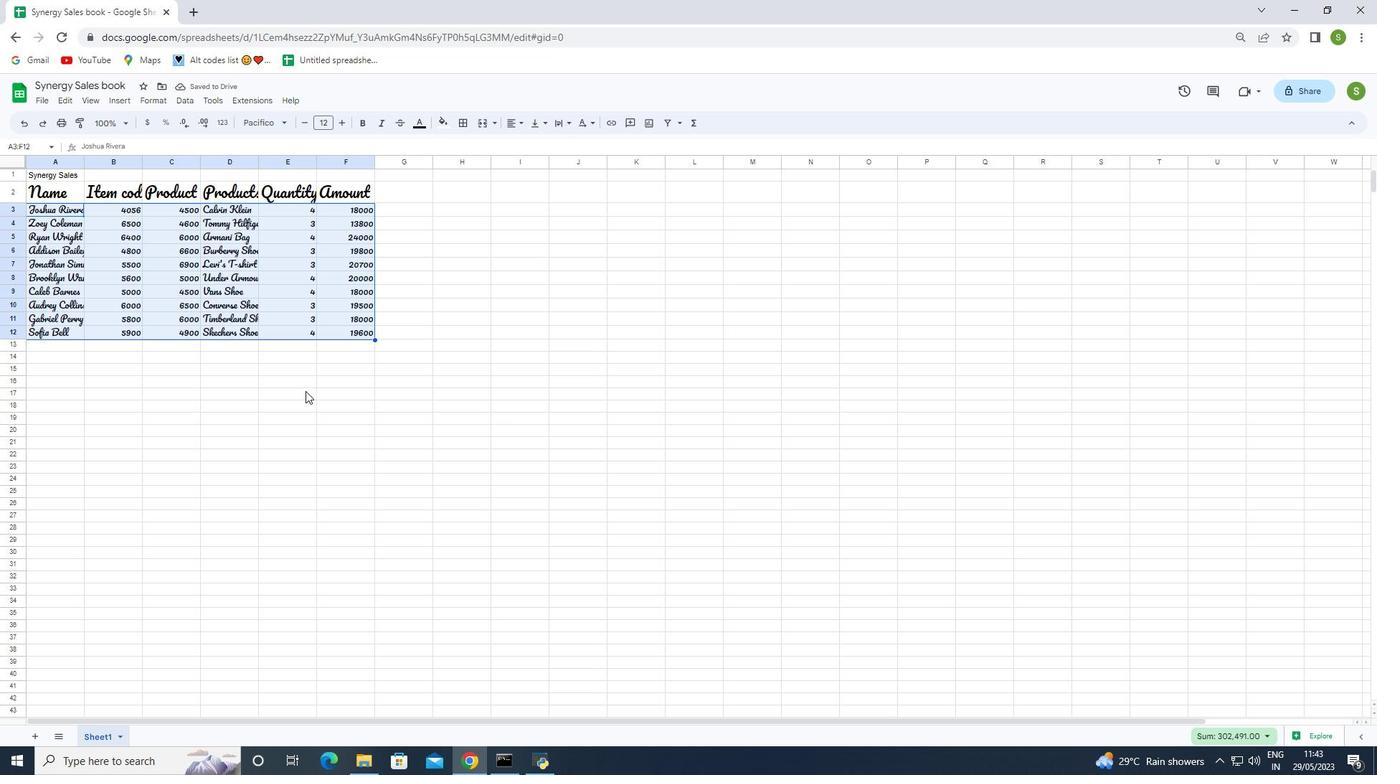 
Action: Mouse moved to (38, 187)
Screenshot: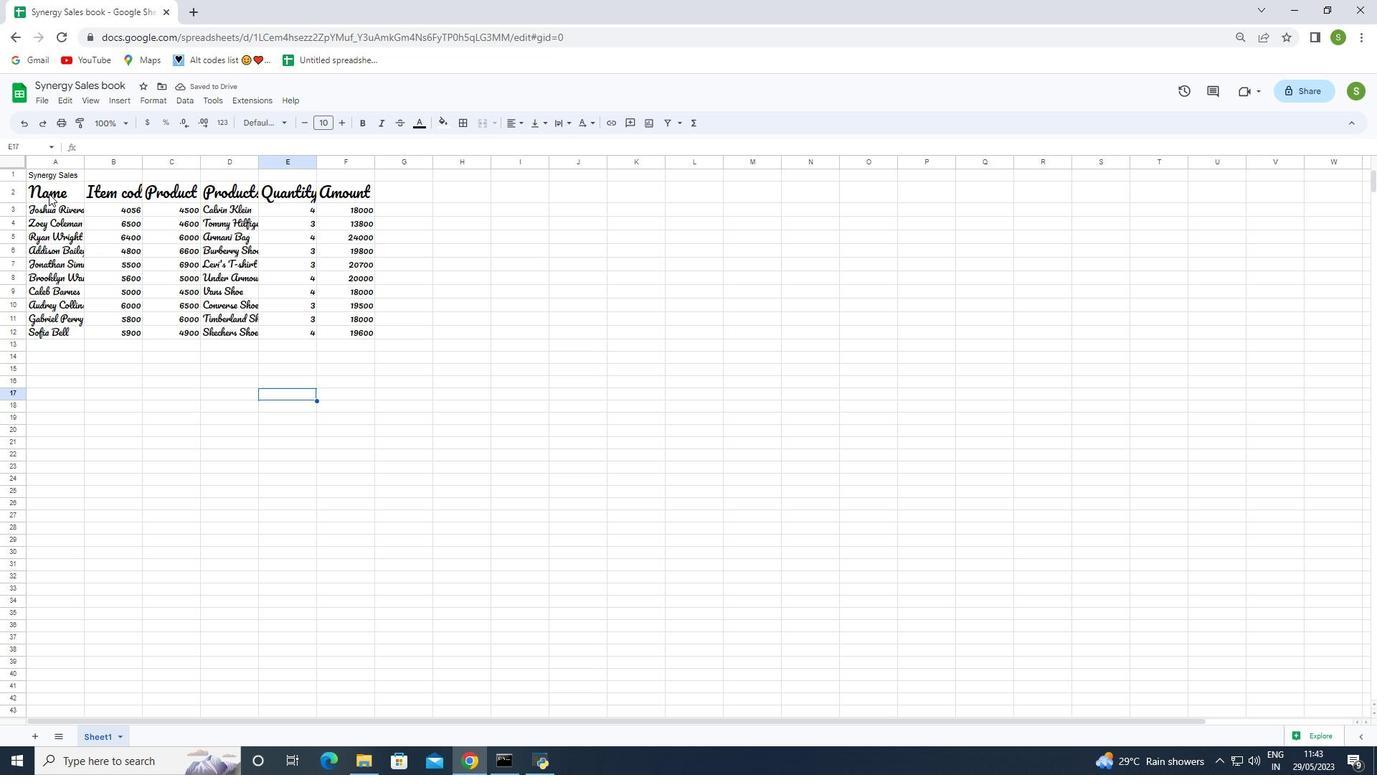 
Action: Mouse pressed left at (38, 187)
Screenshot: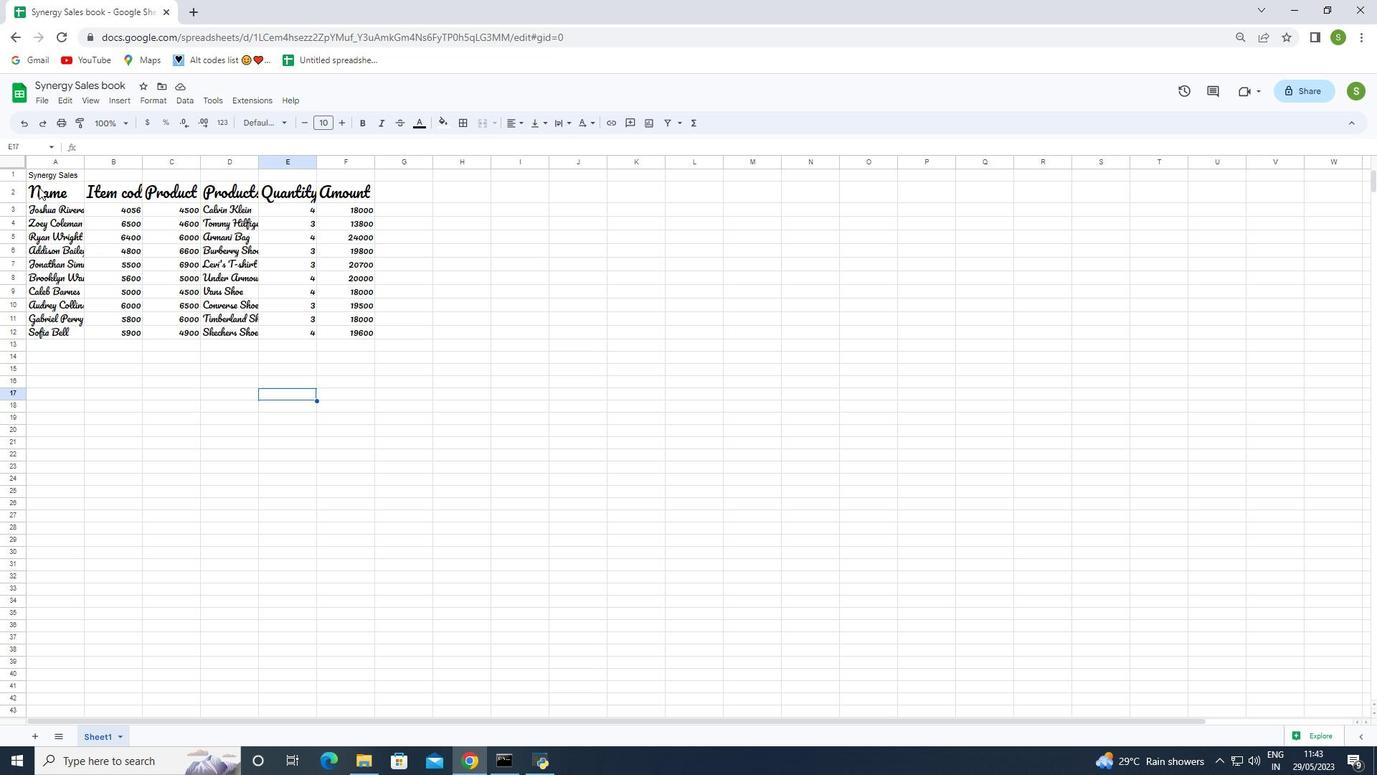 
Action: Mouse moved to (513, 122)
Screenshot: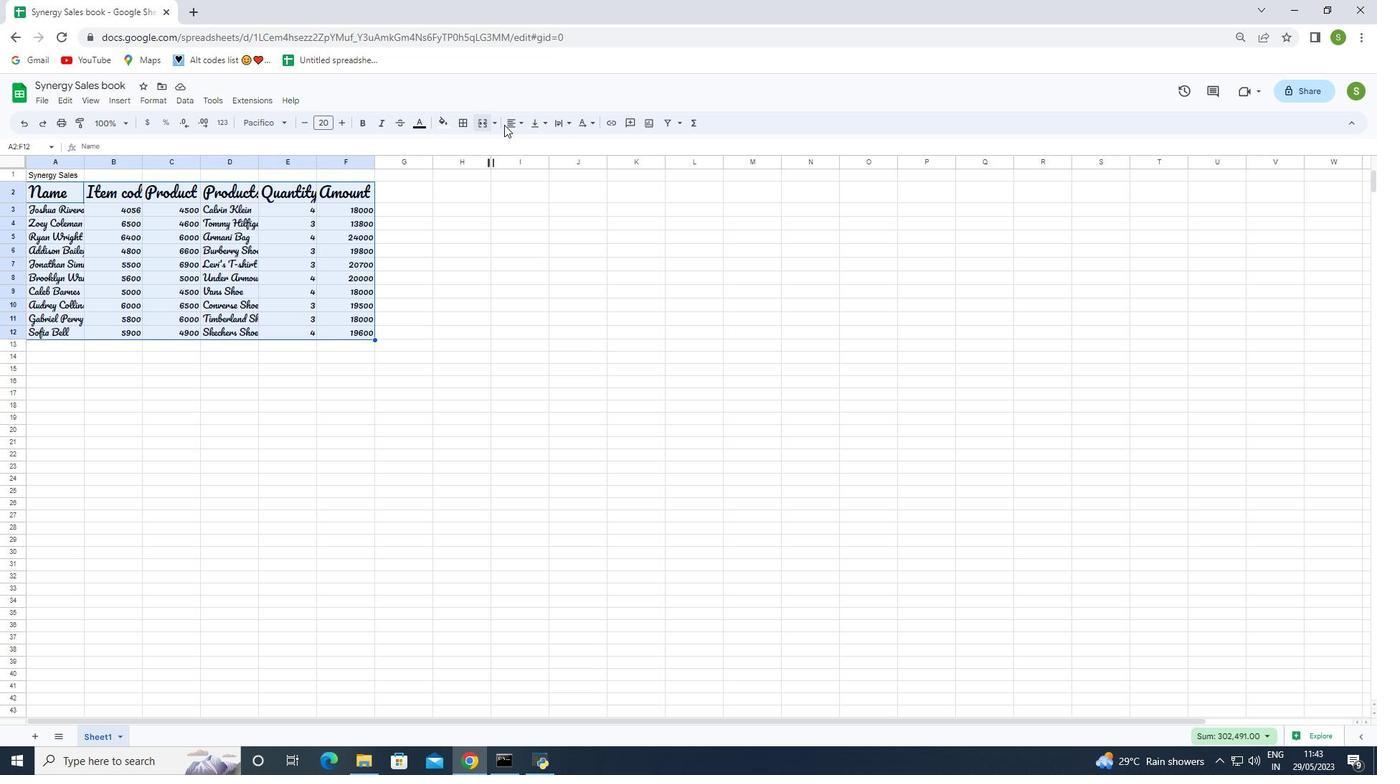
Action: Mouse pressed left at (513, 122)
Screenshot: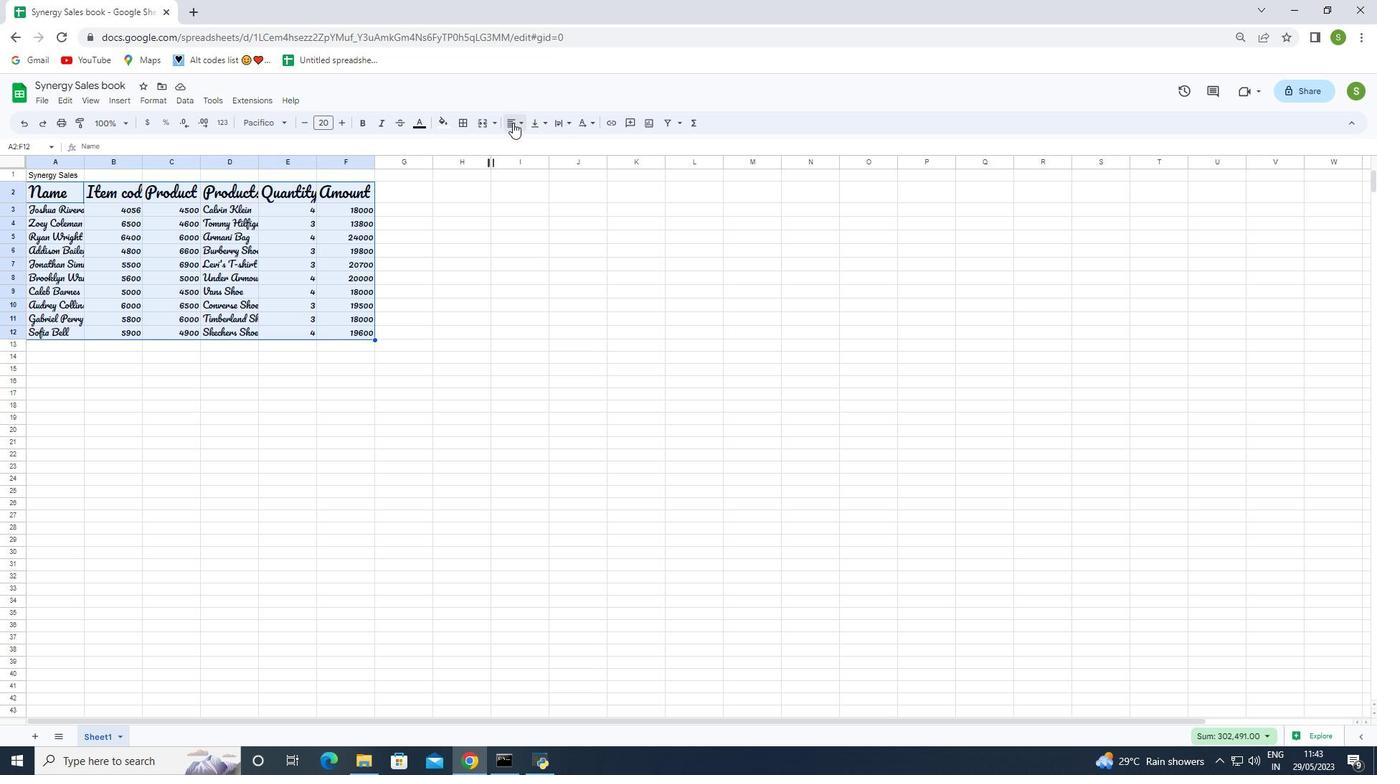 
Action: Mouse moved to (529, 147)
Screenshot: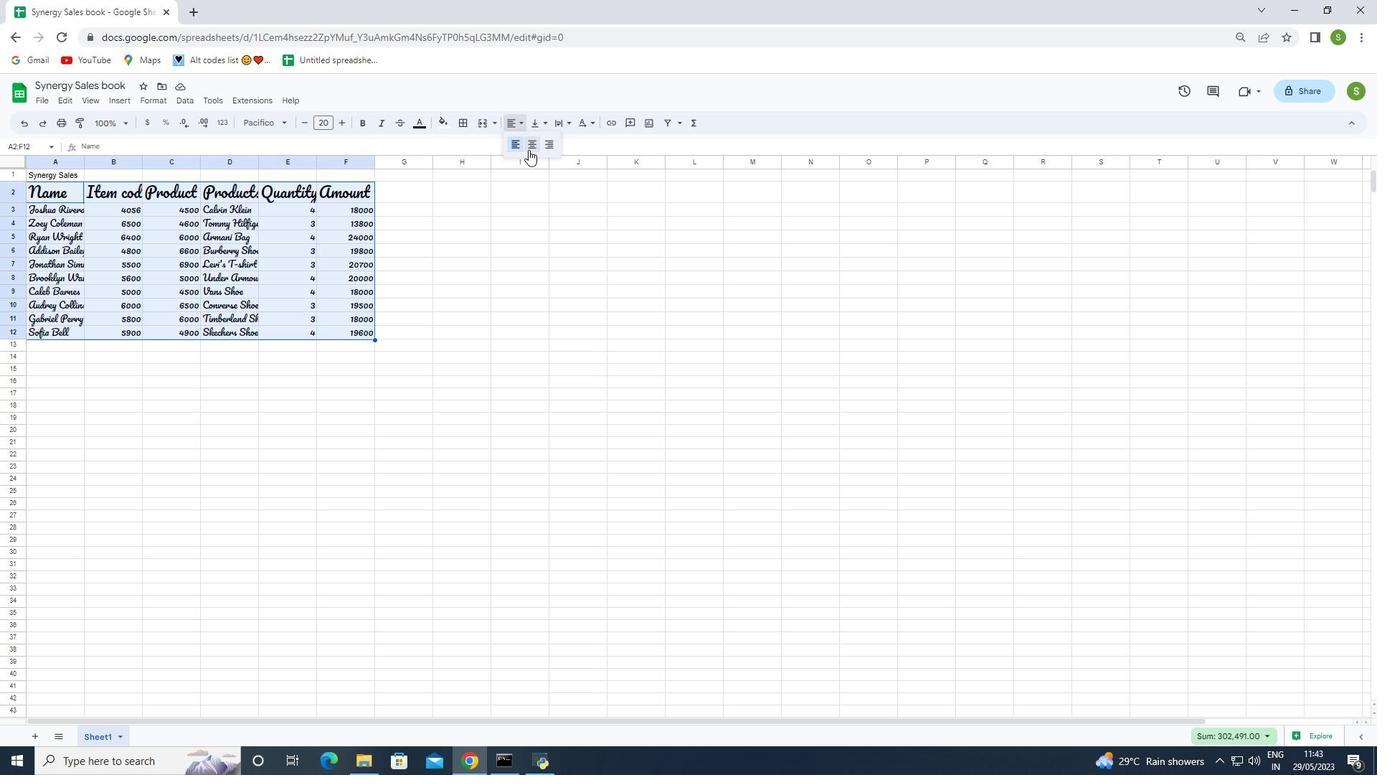 
Action: Mouse pressed left at (529, 147)
Screenshot: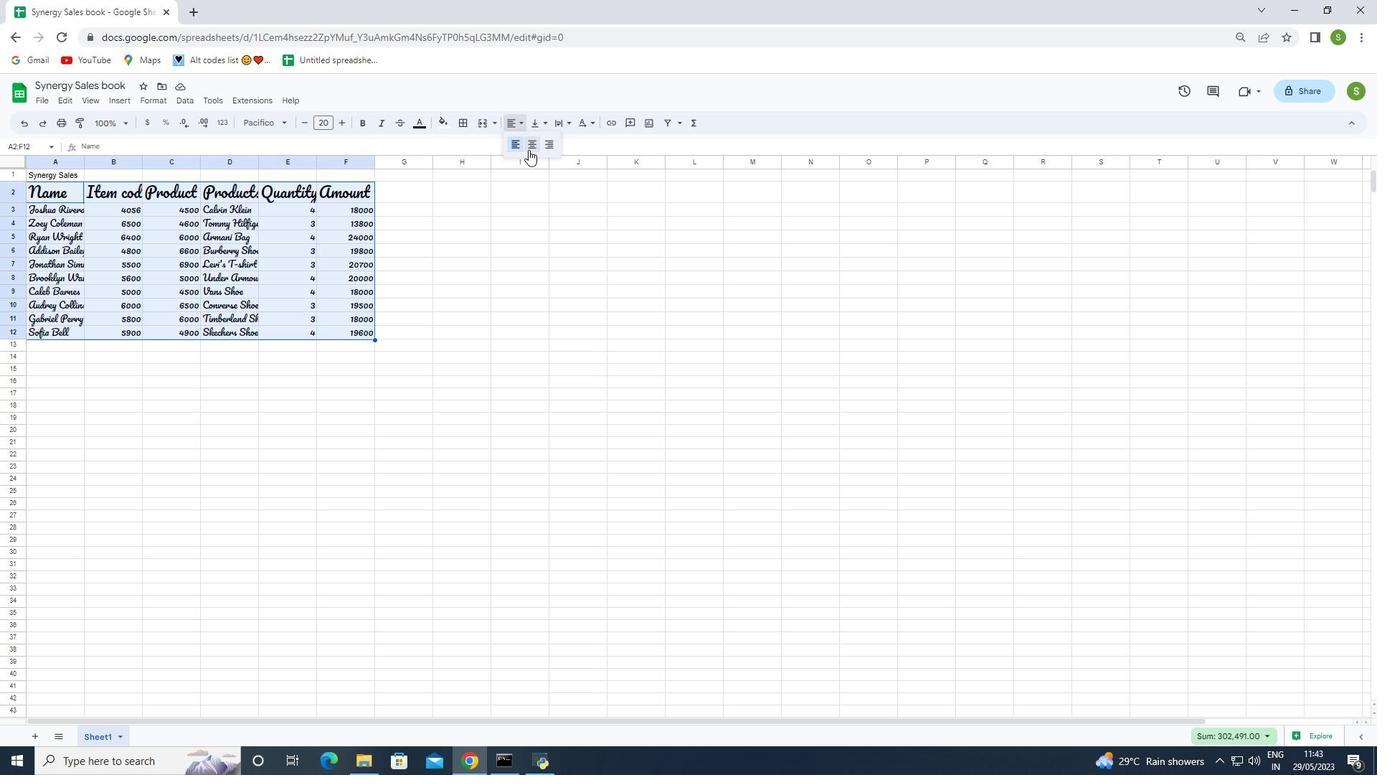 
Action: Mouse moved to (40, 101)
Screenshot: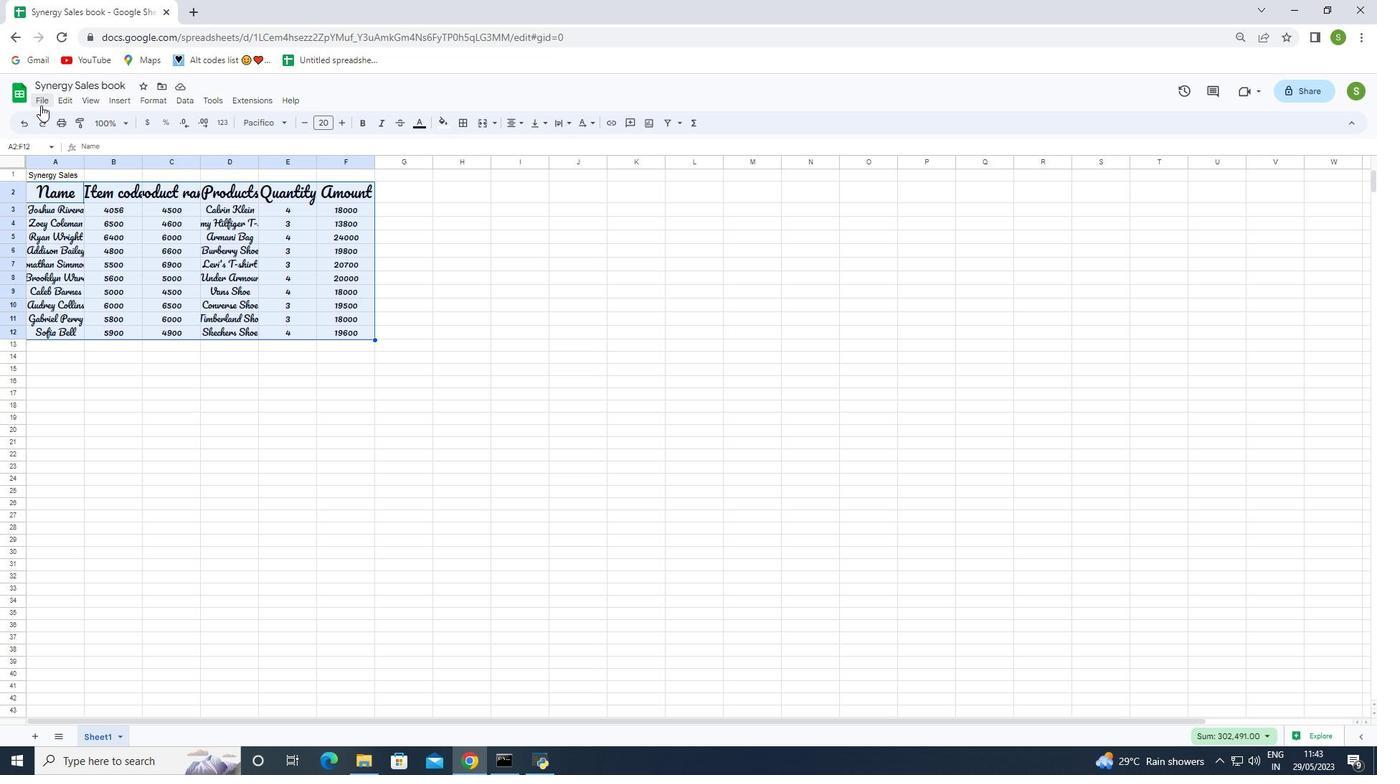 
Action: Mouse pressed left at (40, 101)
Screenshot: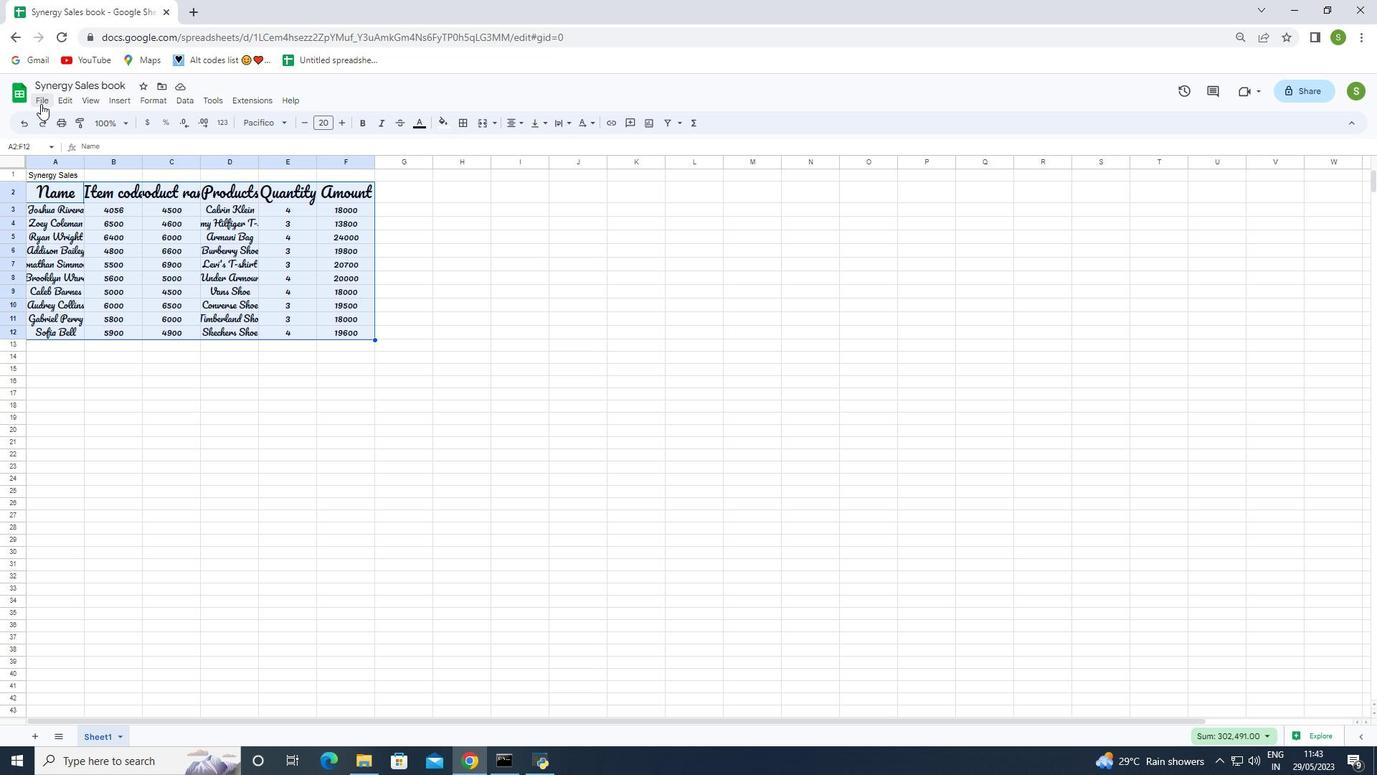 
Action: Mouse moved to (77, 265)
Screenshot: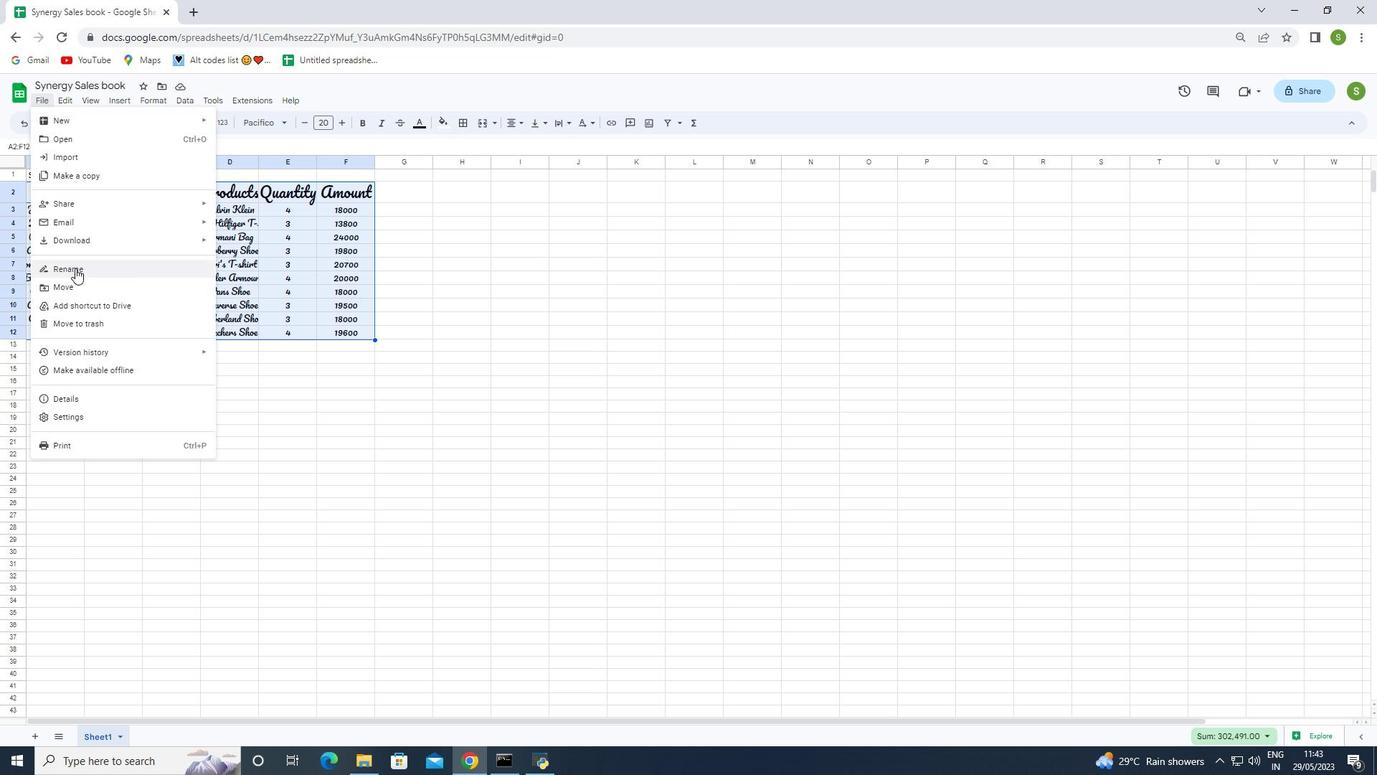 
Action: Mouse pressed left at (77, 265)
Screenshot: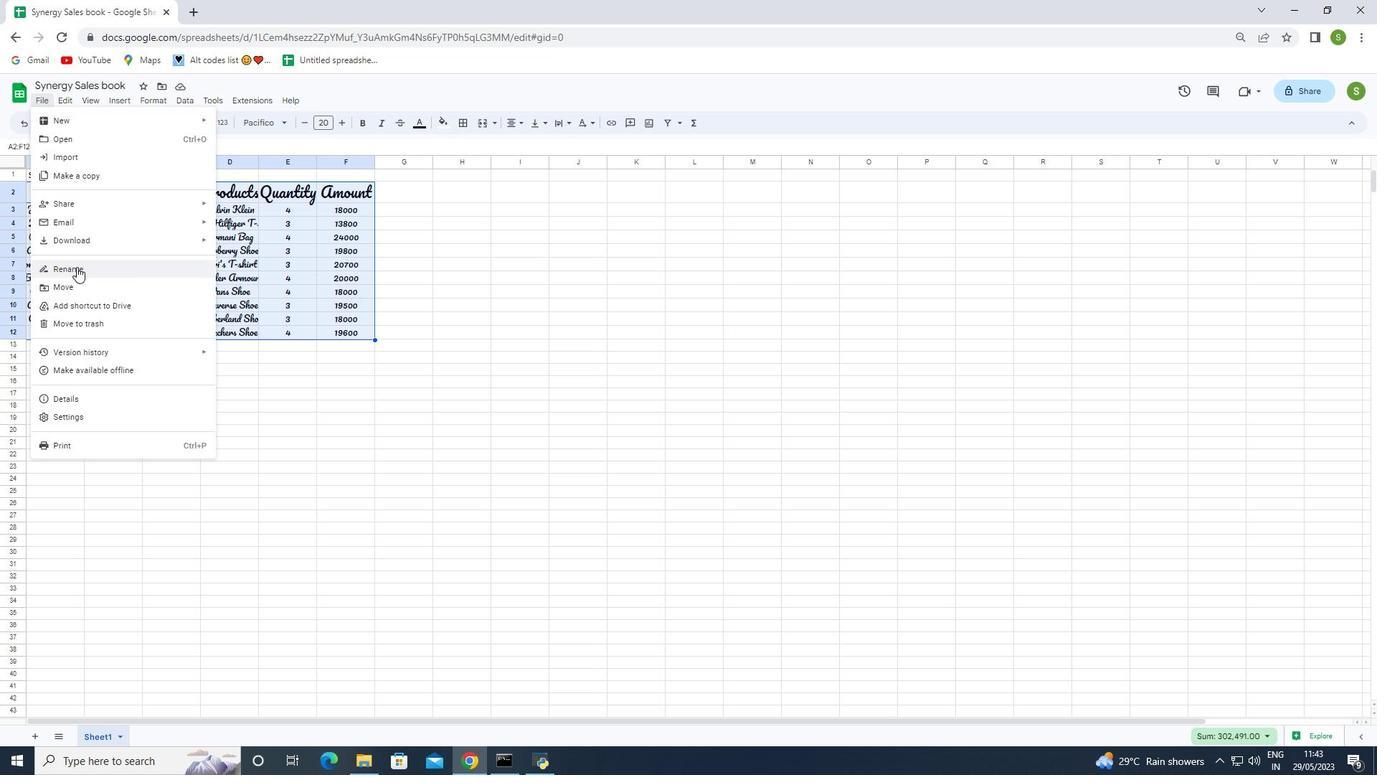 
Action: Mouse moved to (78, 266)
Screenshot: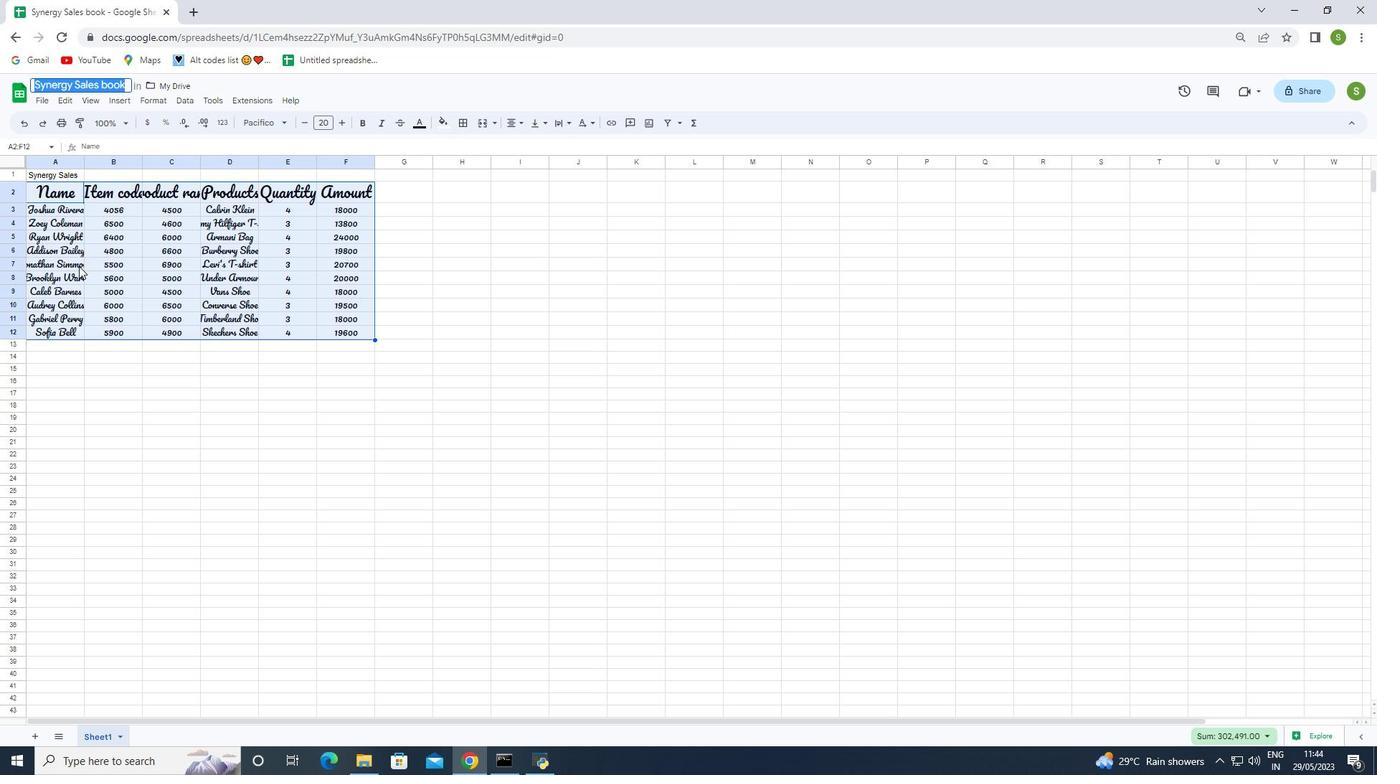 
Action: Key pressed <Key.backspace><Key.shift>Synergy<Key.space>book<Key.enter>
Screenshot: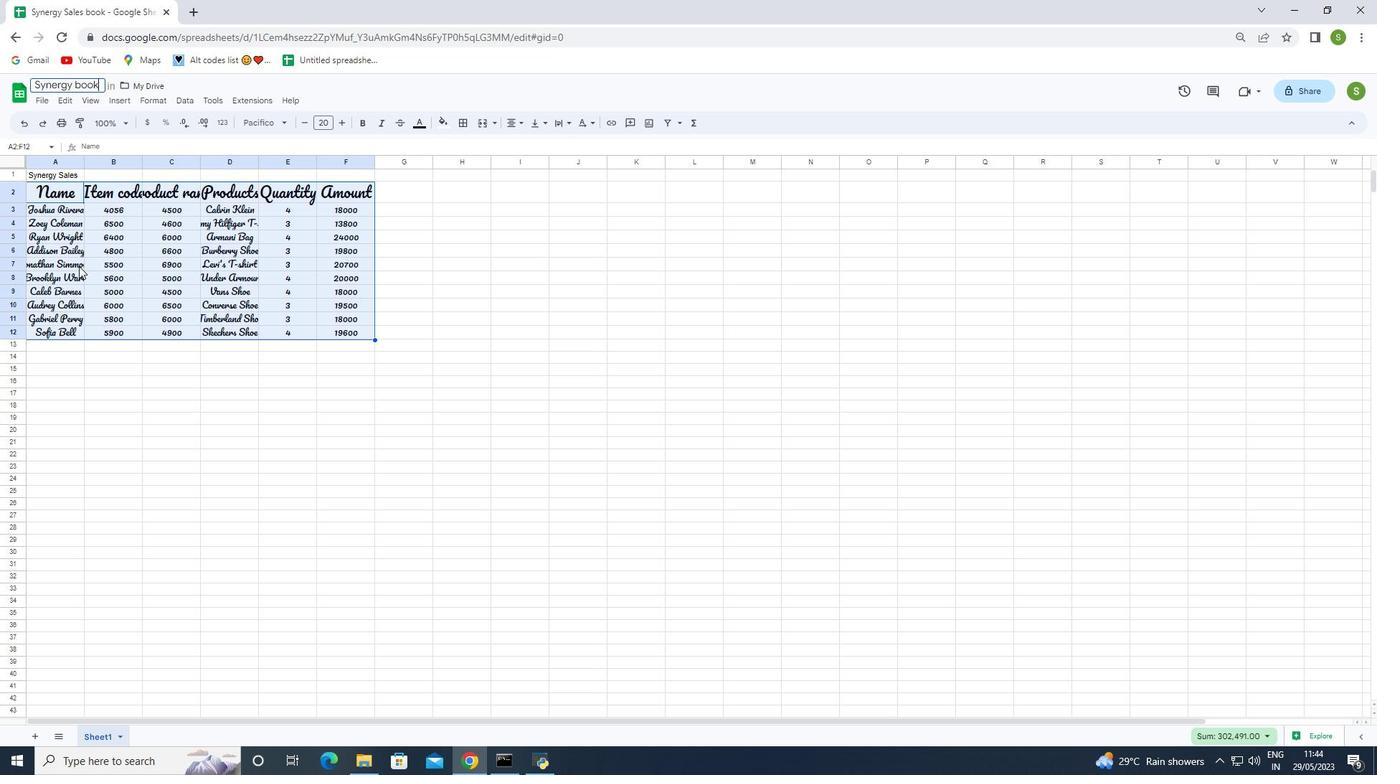 
Action: Mouse moved to (71, 82)
Screenshot: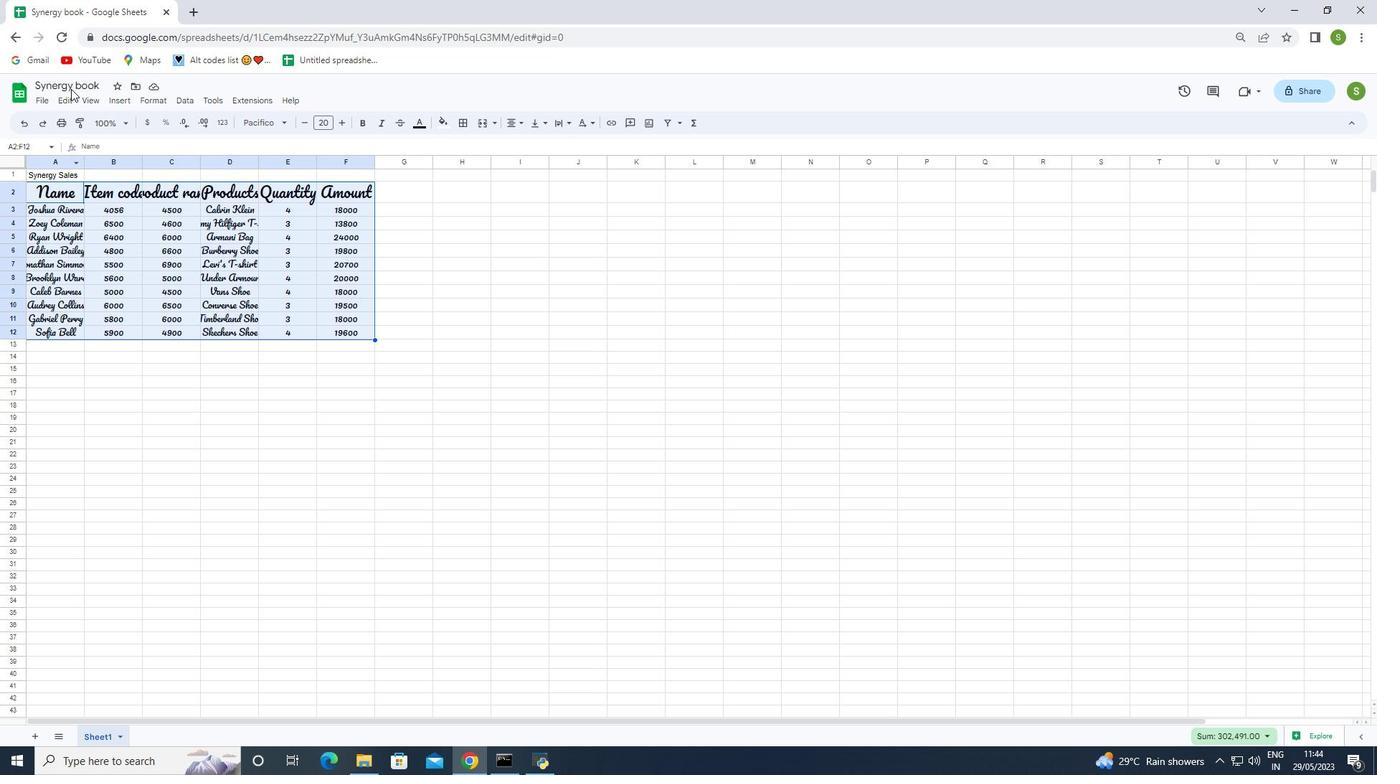 
Action: Mouse pressed left at (71, 82)
Screenshot: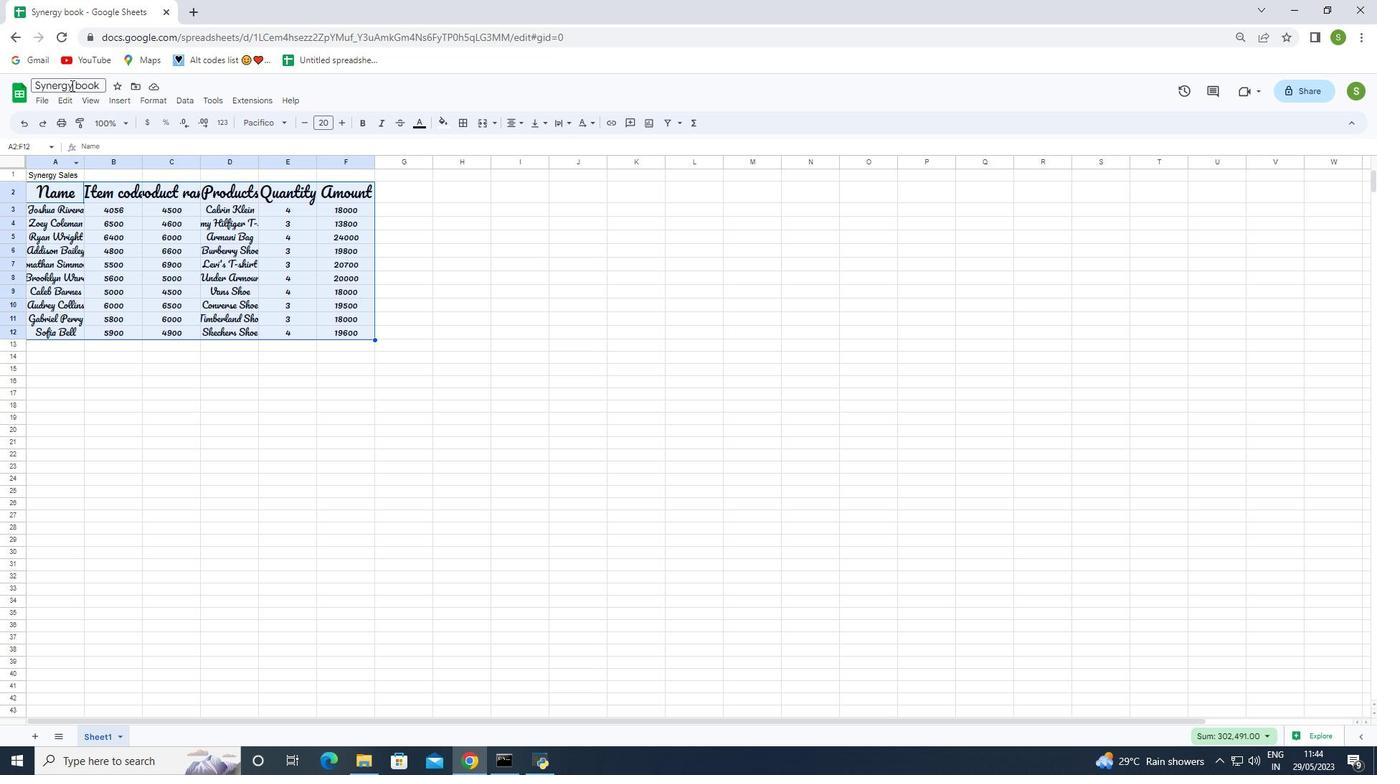 
Action: Mouse pressed left at (71, 82)
Screenshot: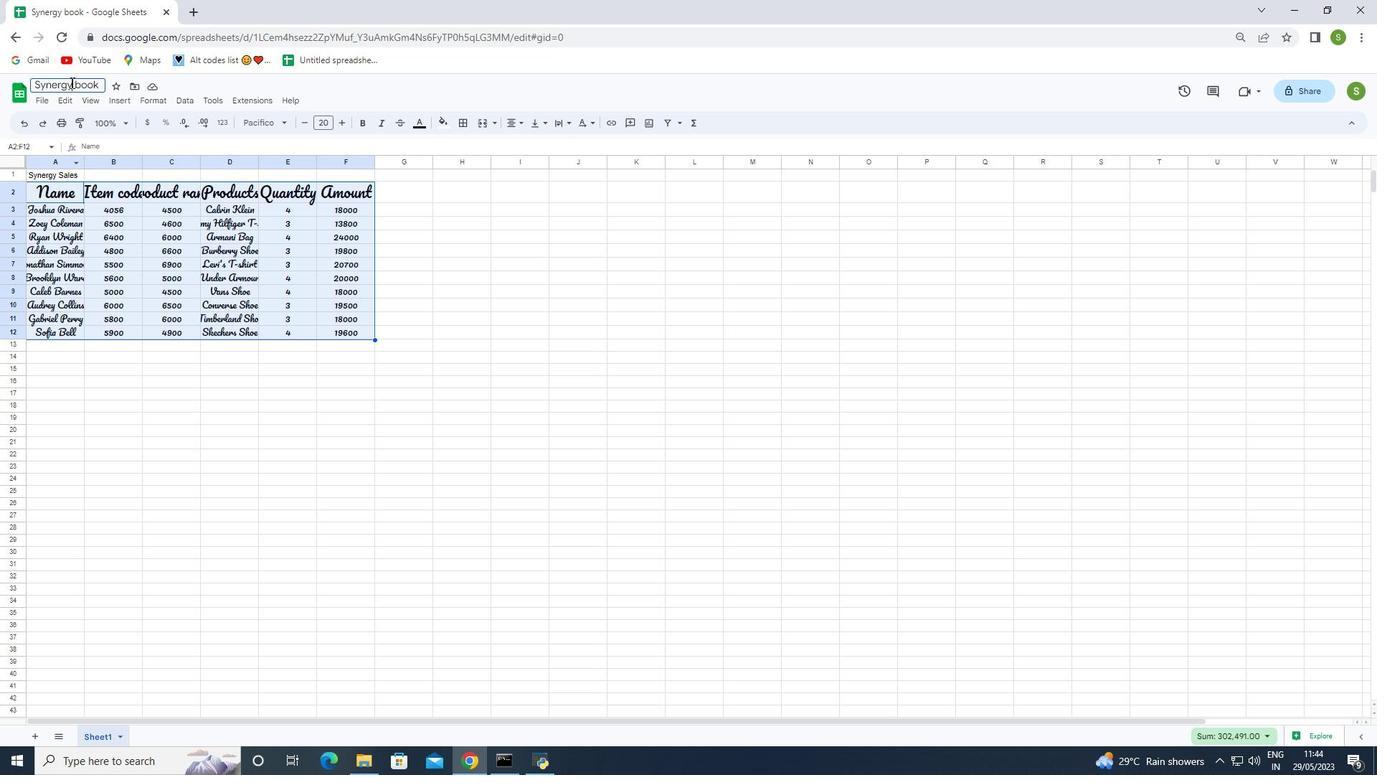
Action: Mouse moved to (85, 89)
Screenshot: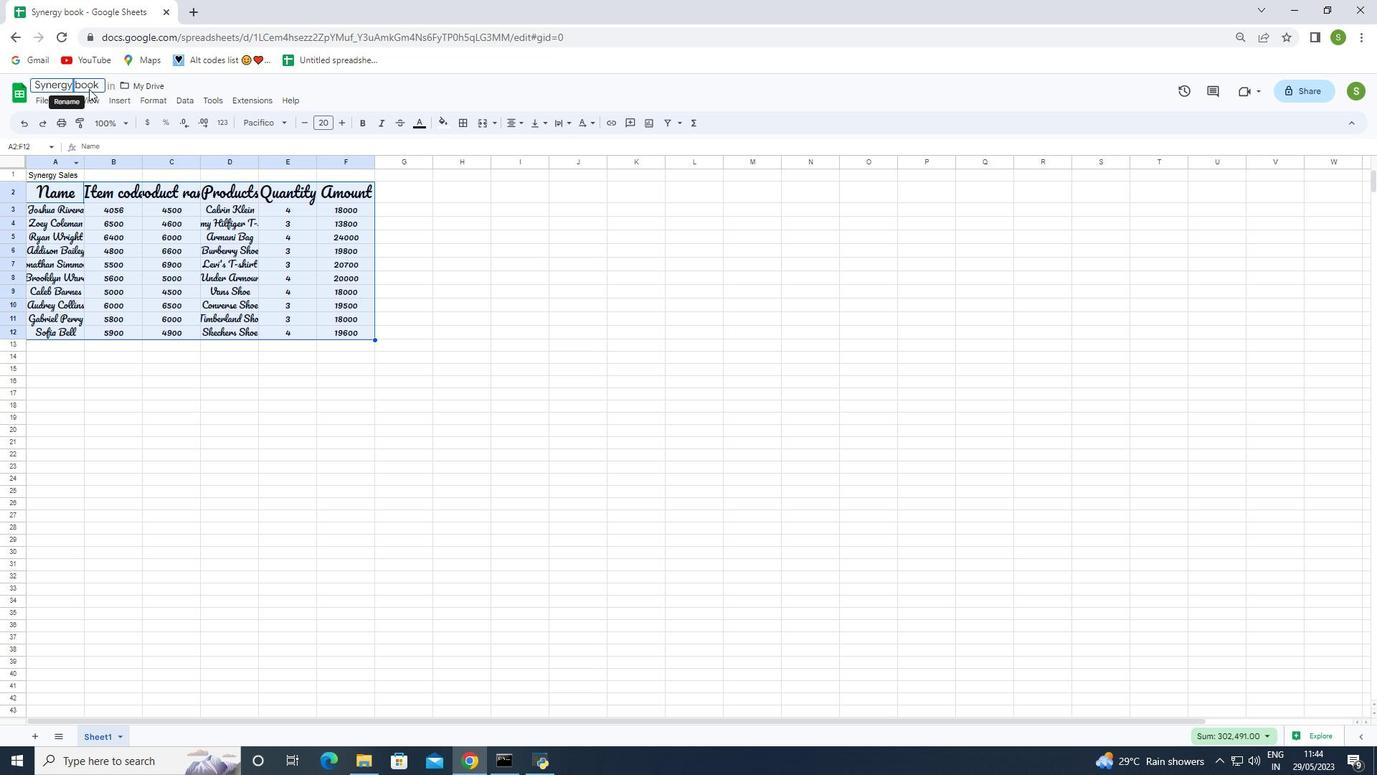 
Action: Mouse pressed left at (85, 89)
Screenshot: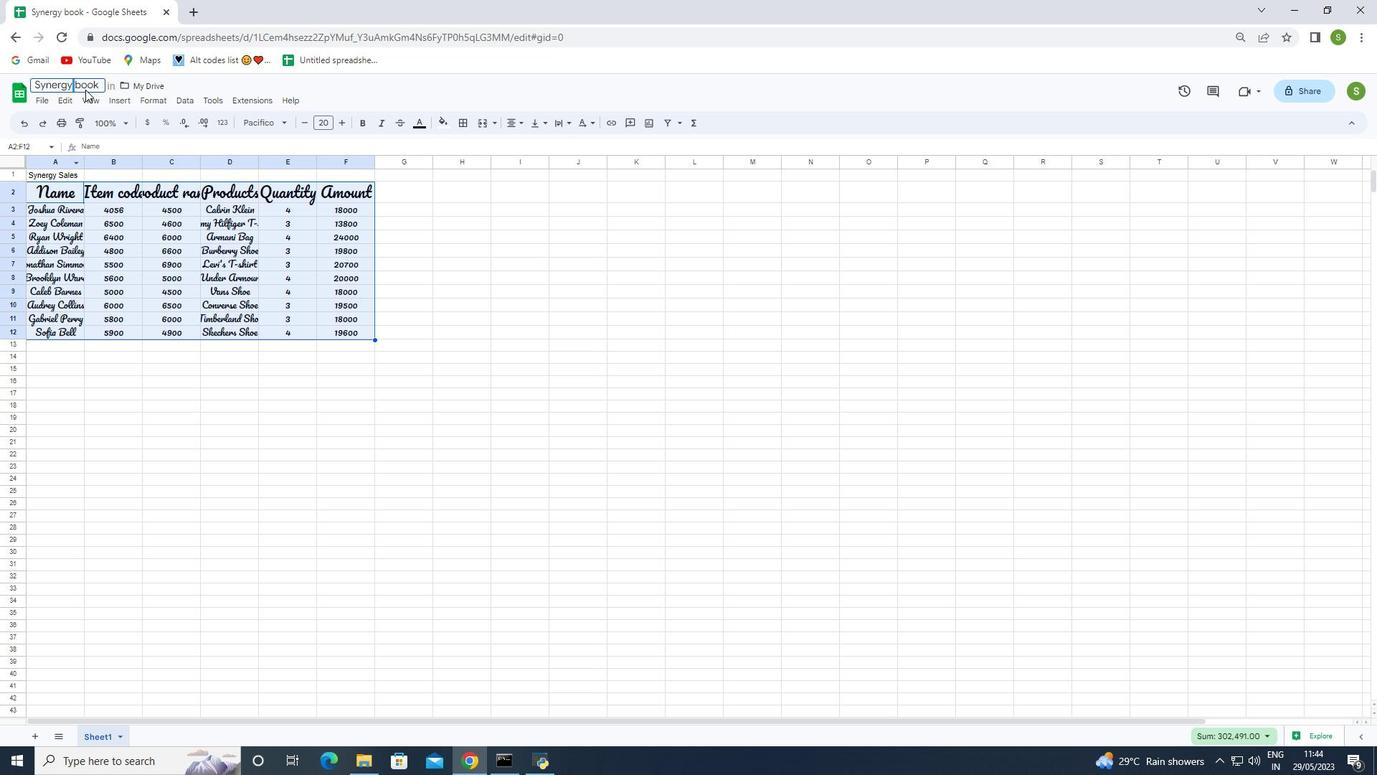 
Action: Mouse moved to (94, 82)
Screenshot: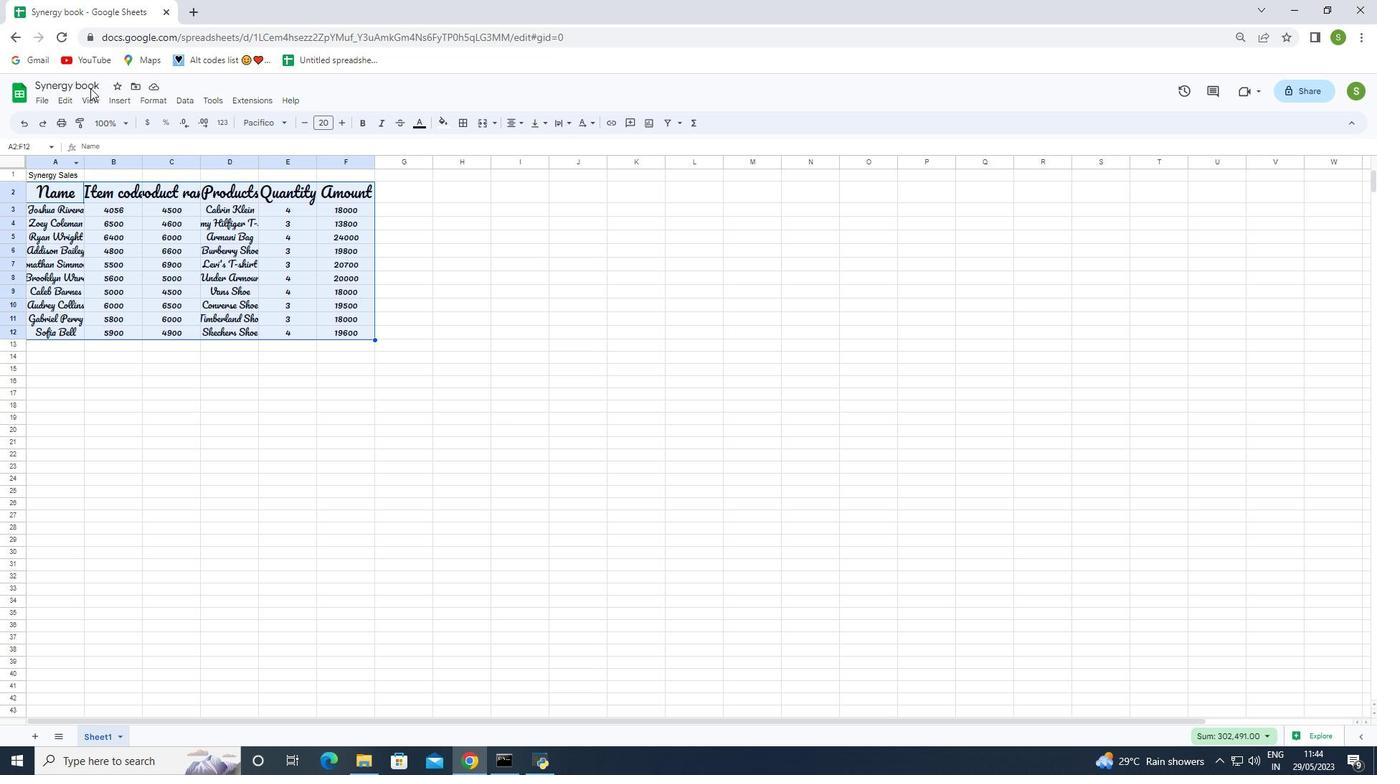 
Action: Mouse pressed left at (94, 82)
Screenshot: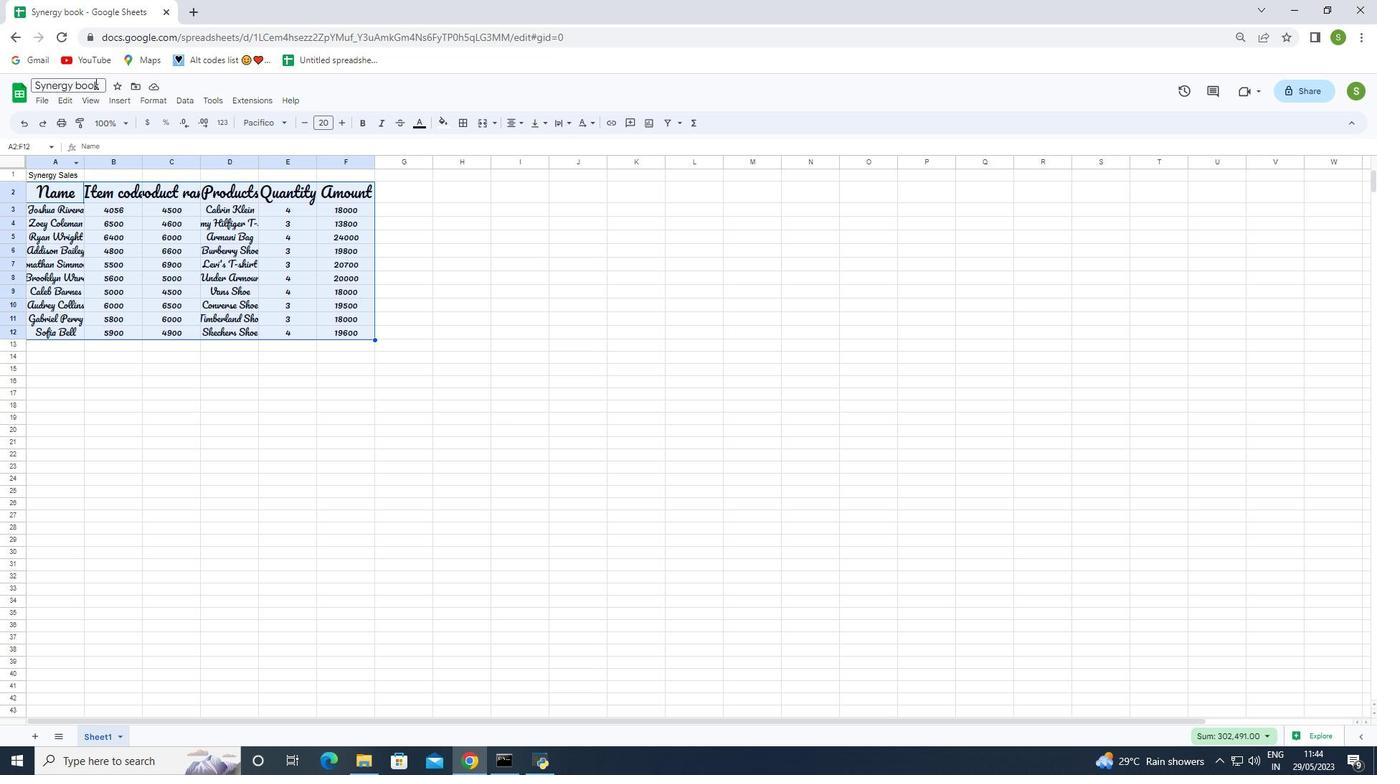 
Action: Mouse moved to (38, 96)
Screenshot: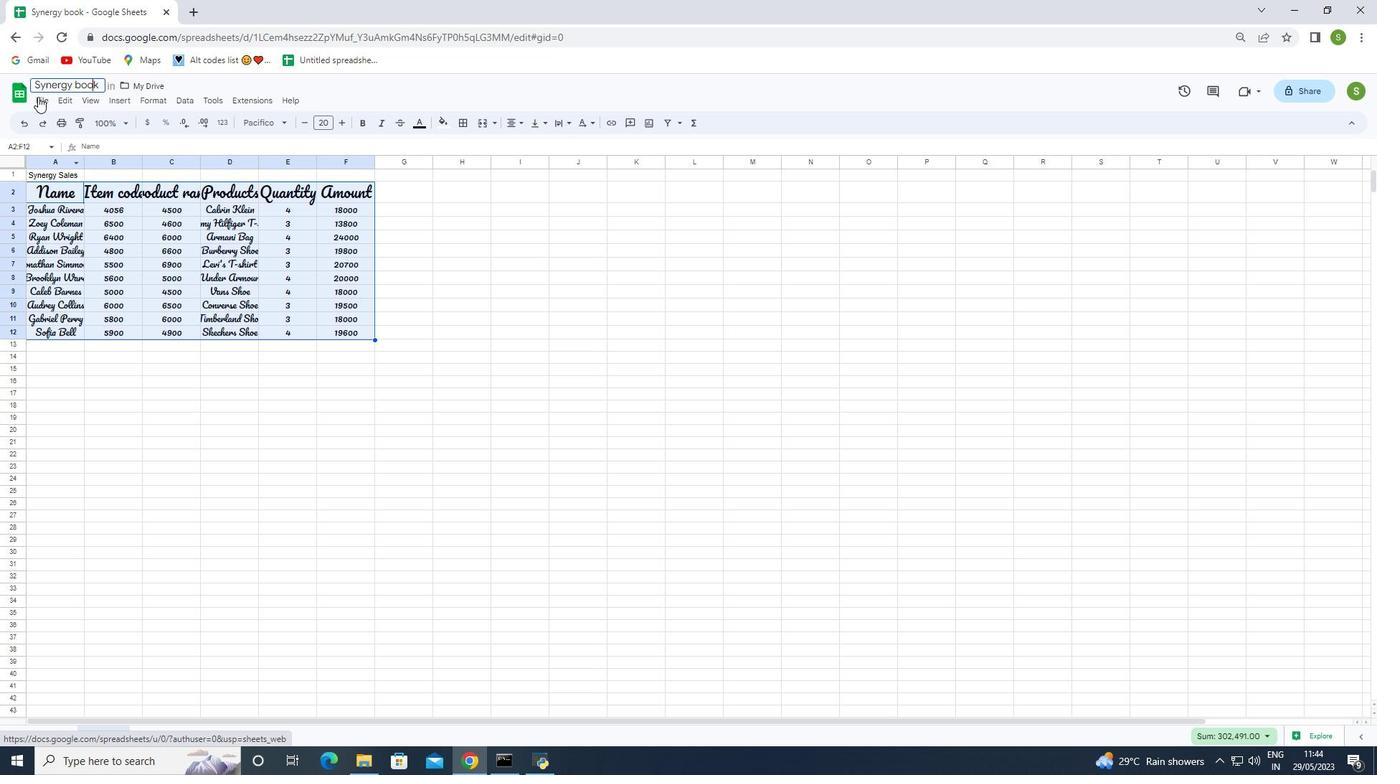 
Action: Mouse pressed left at (38, 96)
Screenshot: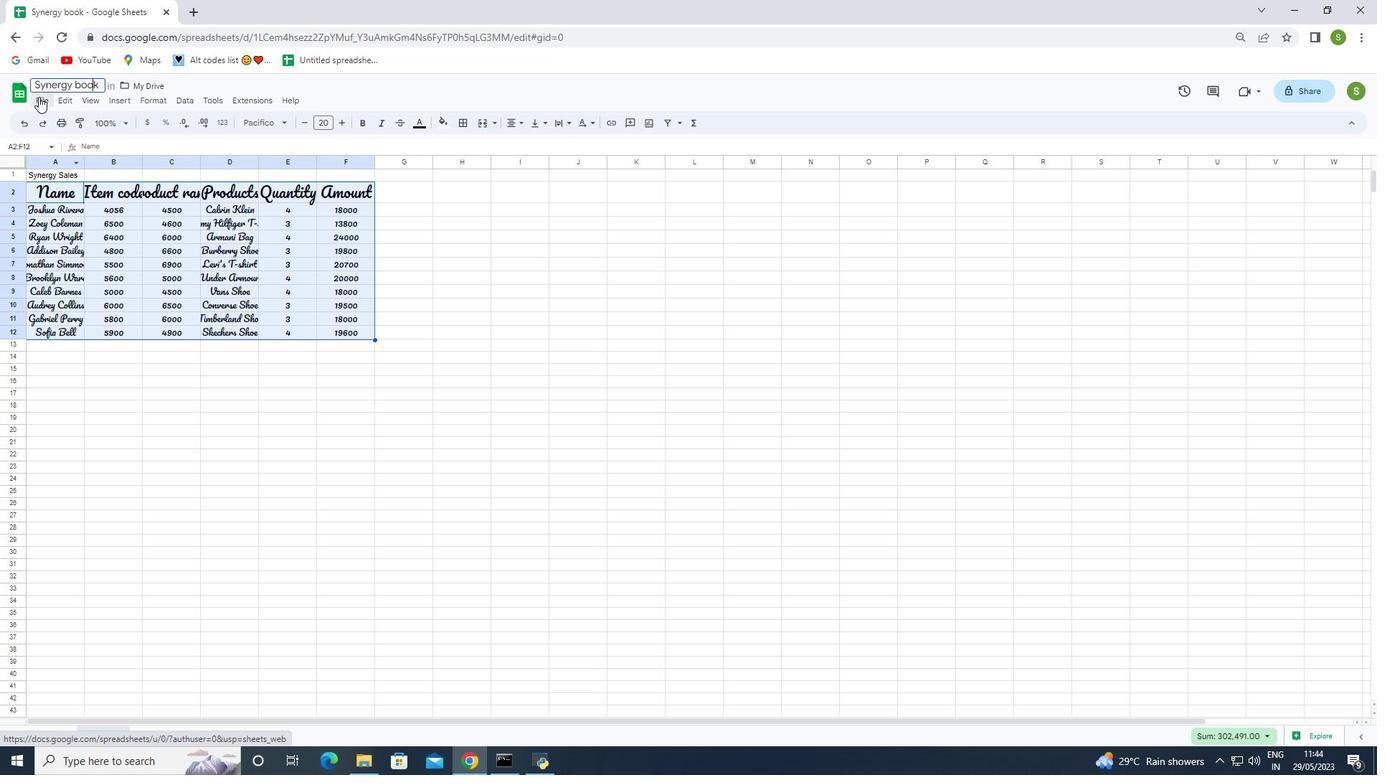 
Action: Mouse moved to (69, 264)
Screenshot: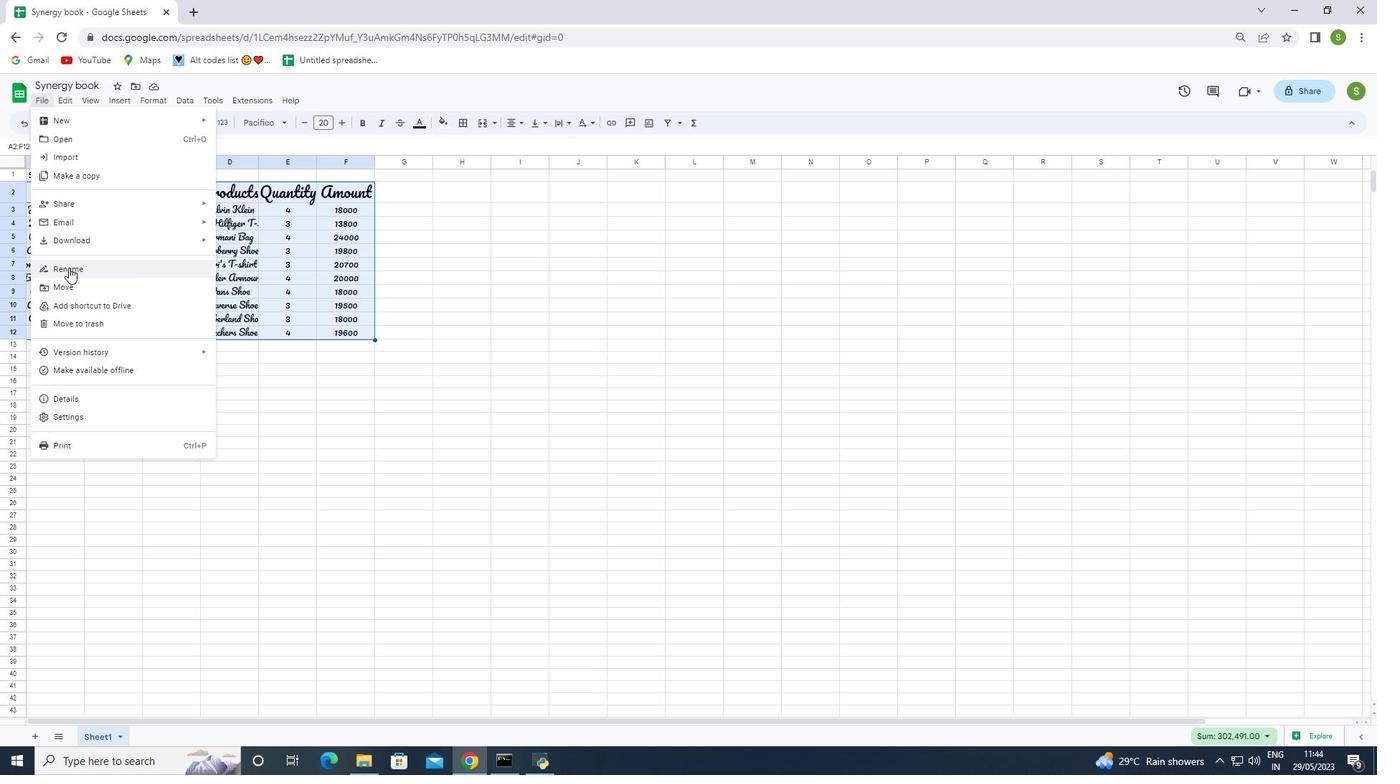 
Action: Mouse pressed left at (69, 264)
Screenshot: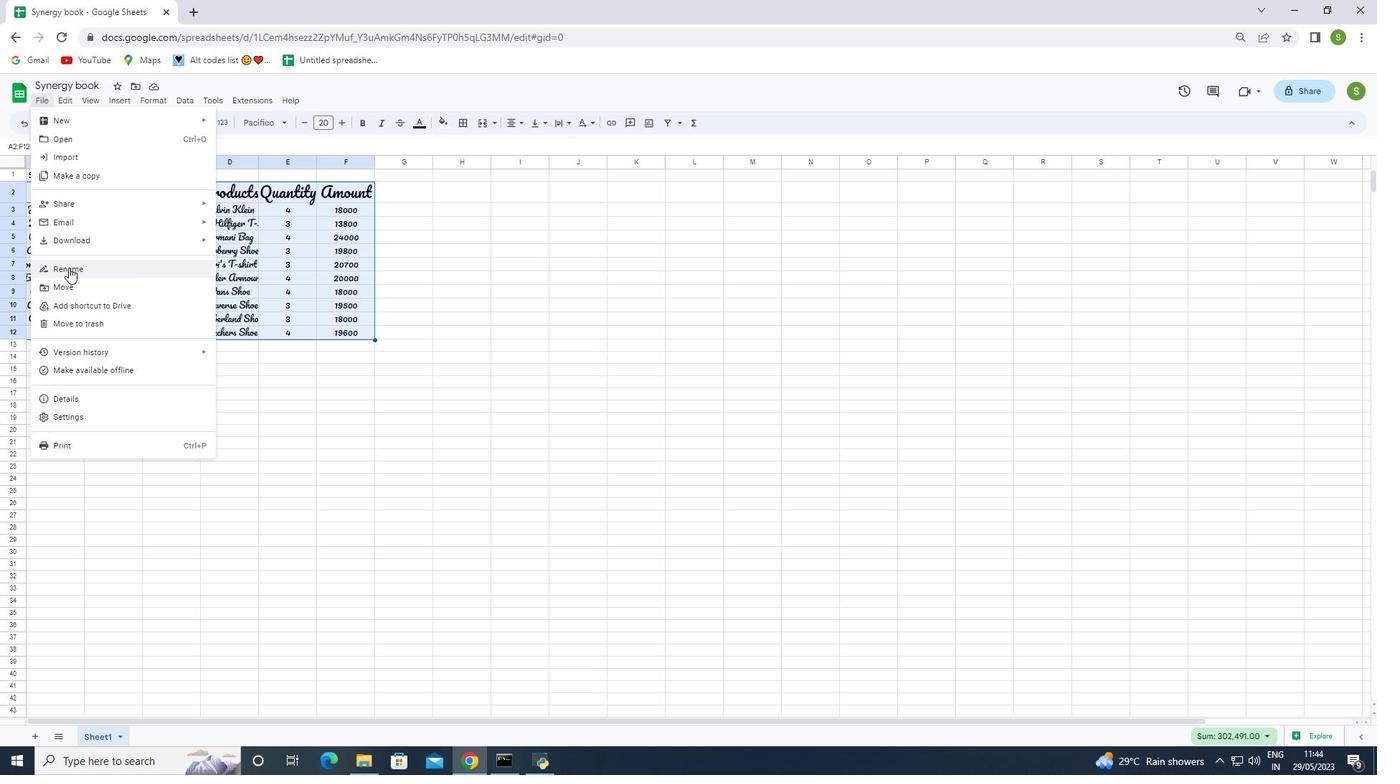 
Action: Mouse moved to (69, 265)
Screenshot: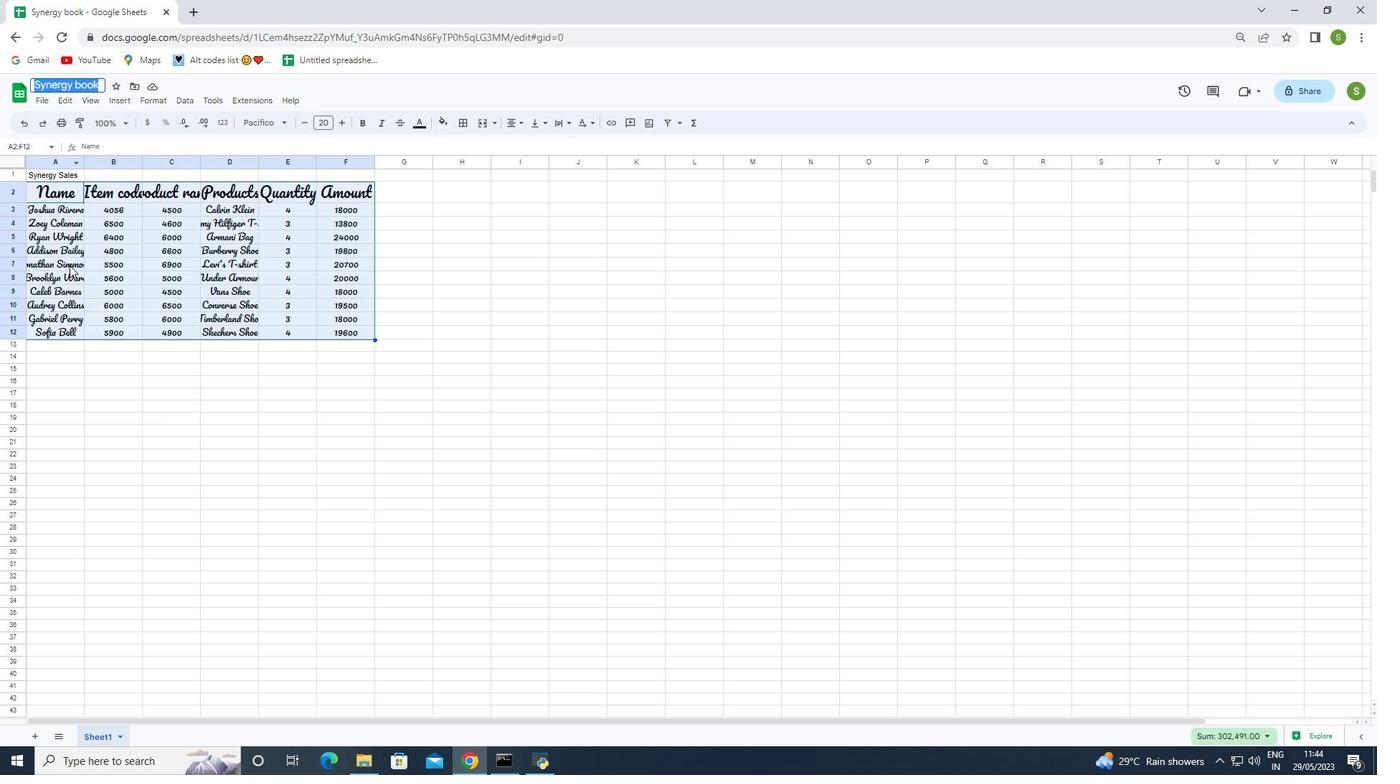
Action: Key pressed <Key.backspace><Key.shift><Key.shift><Key.shift><Key.shift><Key.shift><Key.shift><Key.shift><Key.shift><Key.shift><Key.shift><Key.shift><Key.shift><Key.shift><Key.shift><Key.shift><Key.shift><Key.shift><Key.shift><Key.shift><Key.shift><Key.shift><Key.shift><Key.shift><Key.shift><Key.shift><Key.shift><Key.shift><Key.shift>Synergy<Key.space><Key.shift>Sales<Key.space>book<Key.enter>
Screenshot: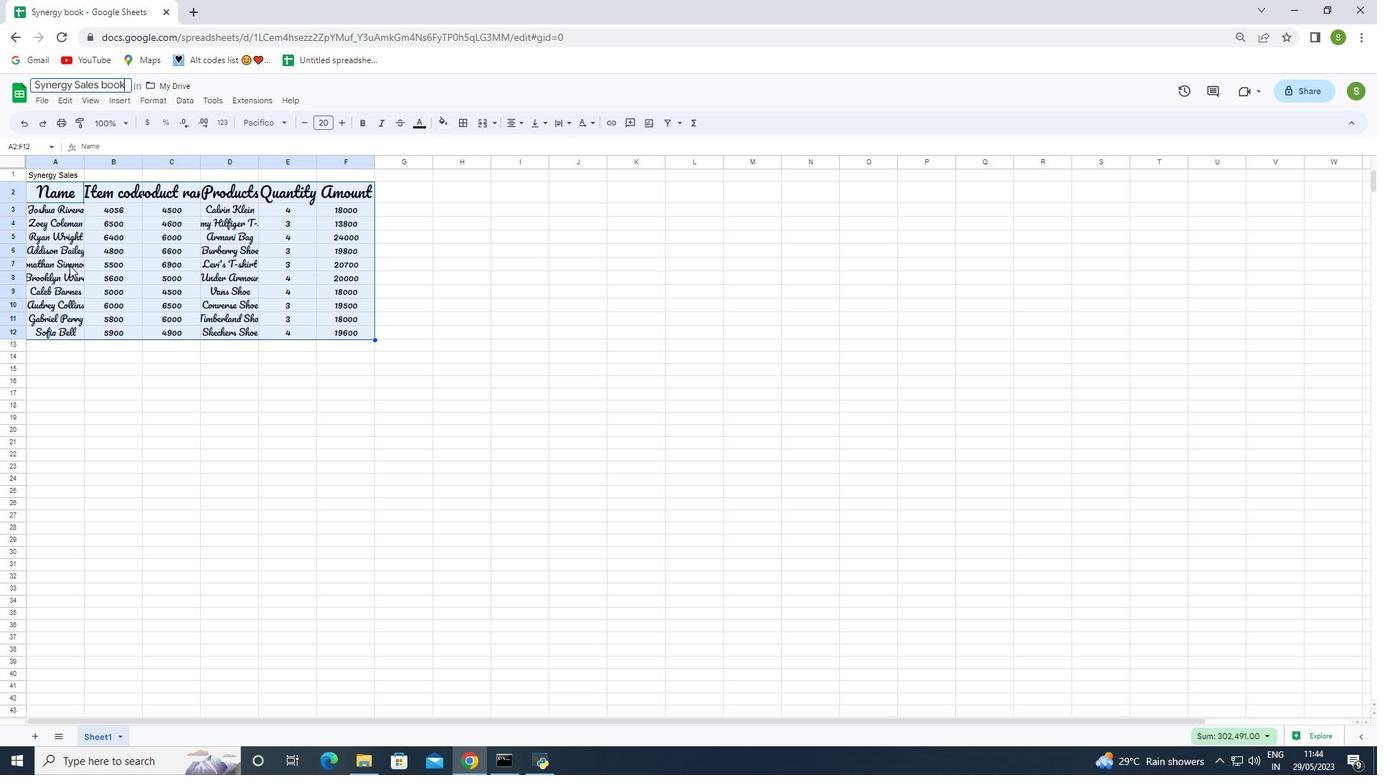 
Action: Mouse moved to (143, 412)
Screenshot: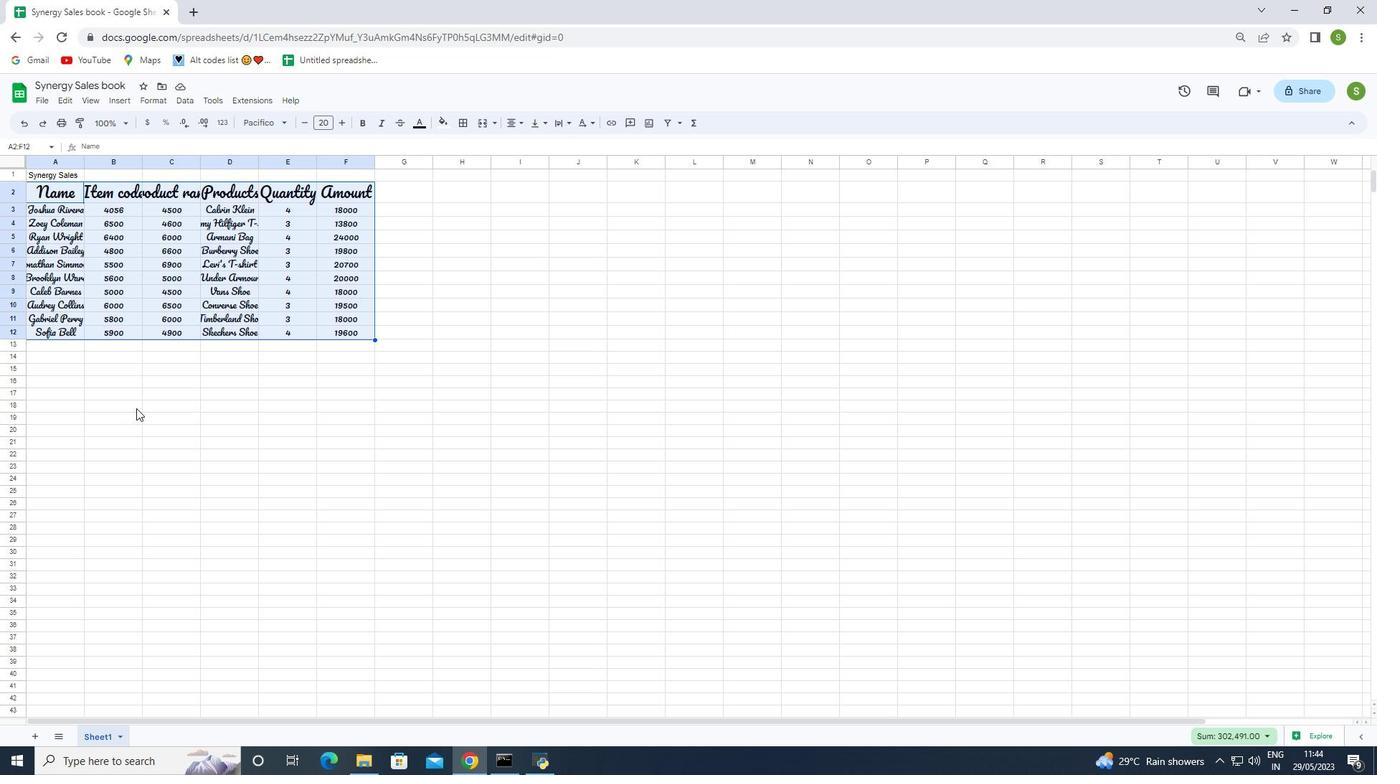 
Action: Mouse pressed left at (143, 412)
Screenshot: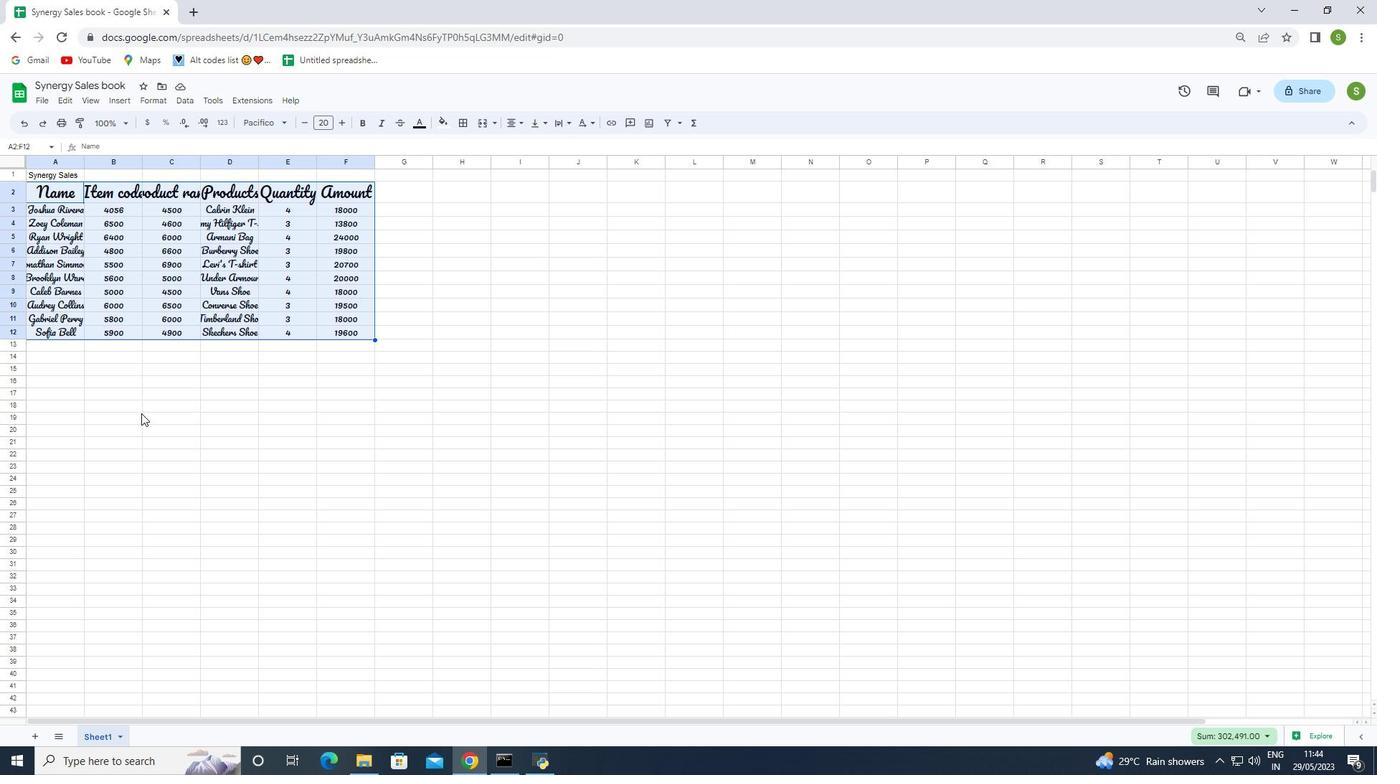 
Action: Mouse moved to (152, 412)
Screenshot: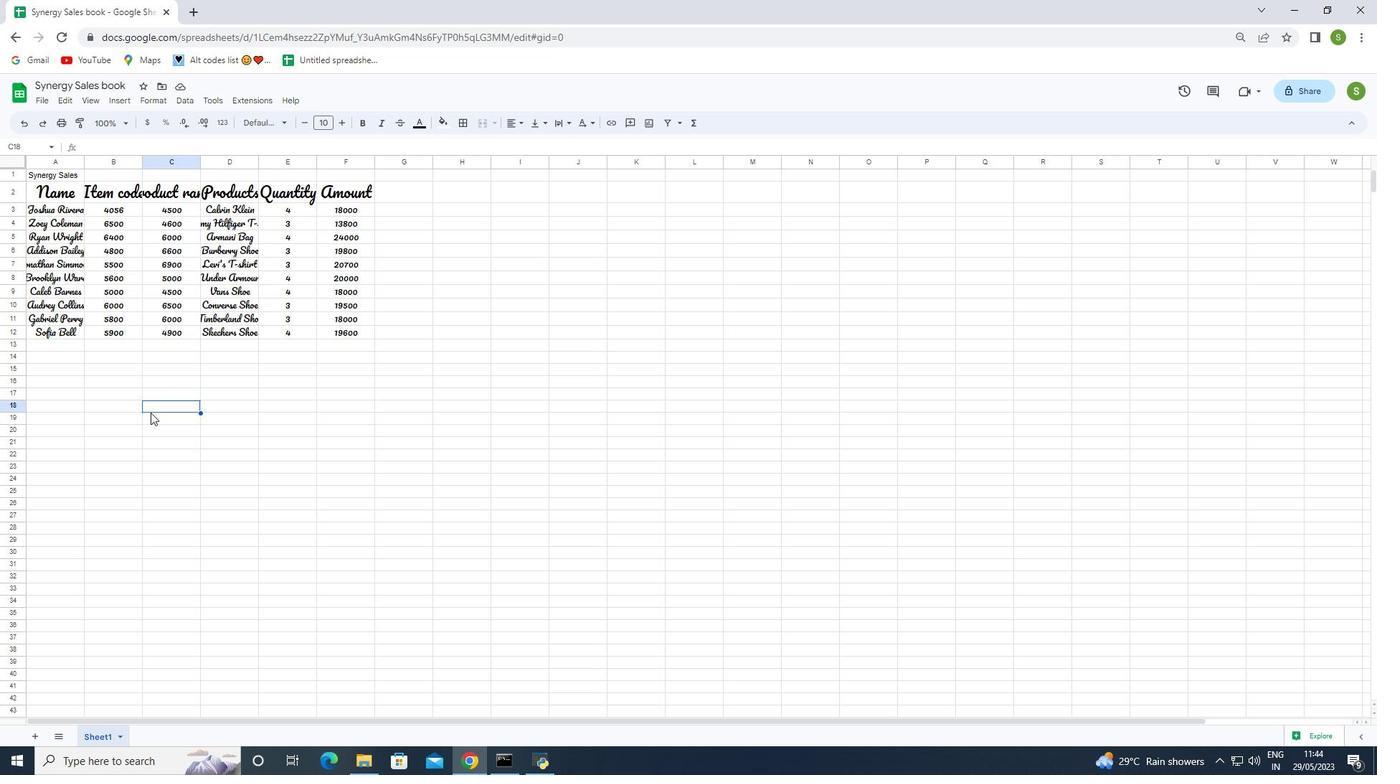 
